 Task: Search one way flight ticket for 1 adult, 5 children, 2 infants in seat and 1 infant on lap in first from Scottsbluff: Western Nebraska Regional Airport (william B. Heilig Field) to Jacksonville: Albert J. Ellis Airport on 8-3-2023. Choice of flights is Frontier. Number of bags: 1 checked bag. Price is upto 72000. Outbound departure time preference is 0:00.
Action: Mouse moved to (252, 337)
Screenshot: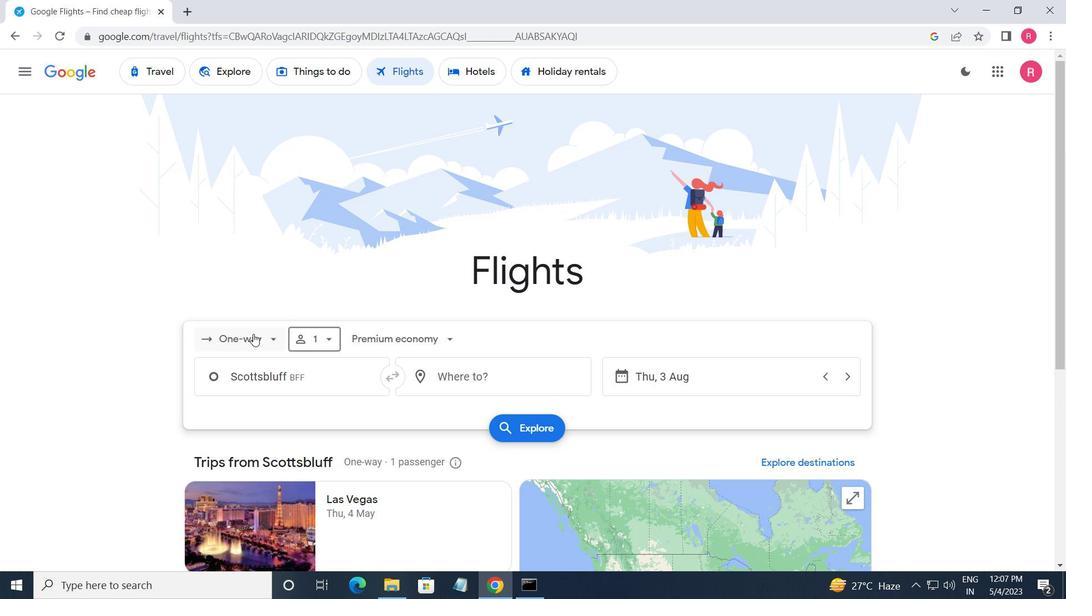 
Action: Mouse pressed left at (252, 337)
Screenshot: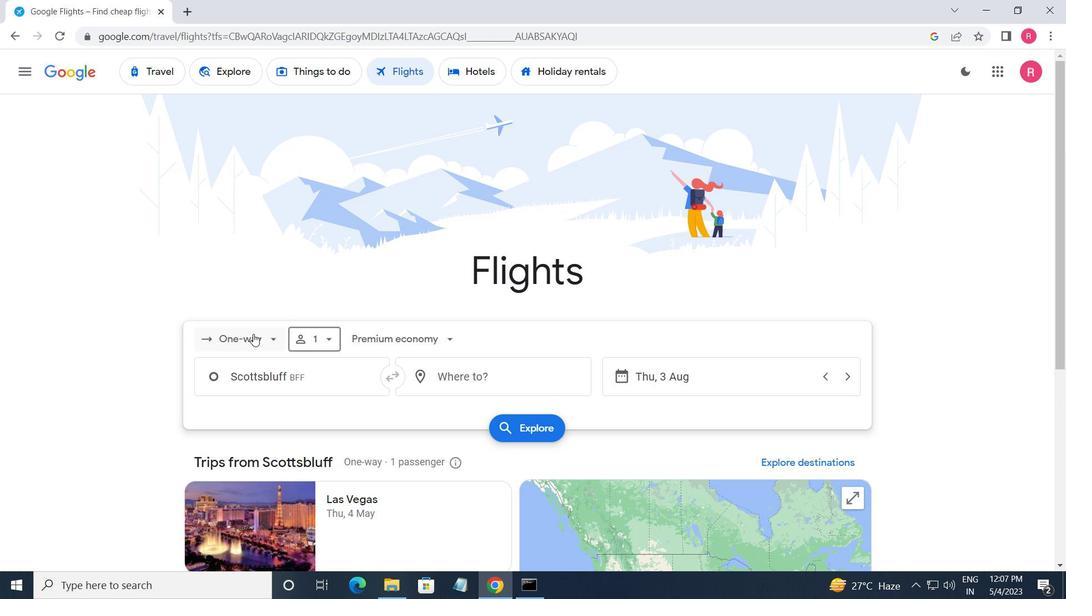 
Action: Mouse moved to (269, 397)
Screenshot: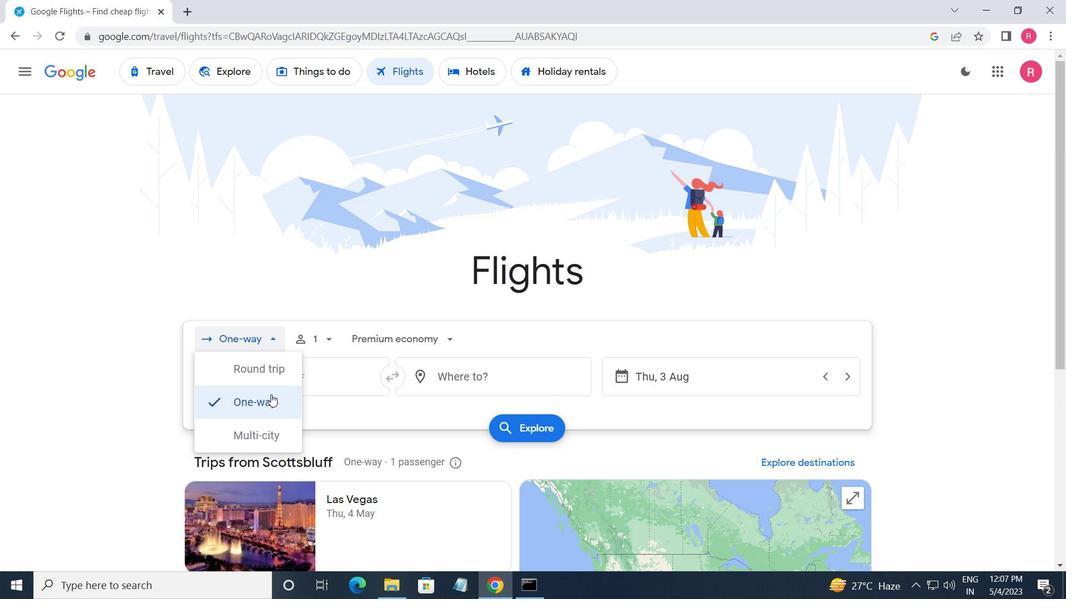 
Action: Mouse pressed left at (269, 397)
Screenshot: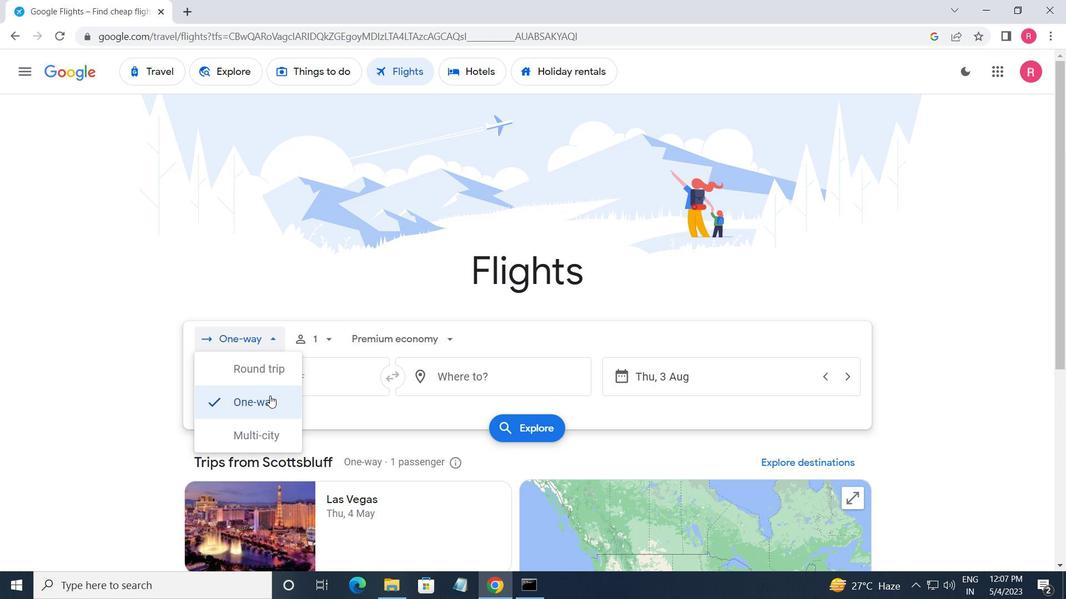 
Action: Mouse moved to (319, 340)
Screenshot: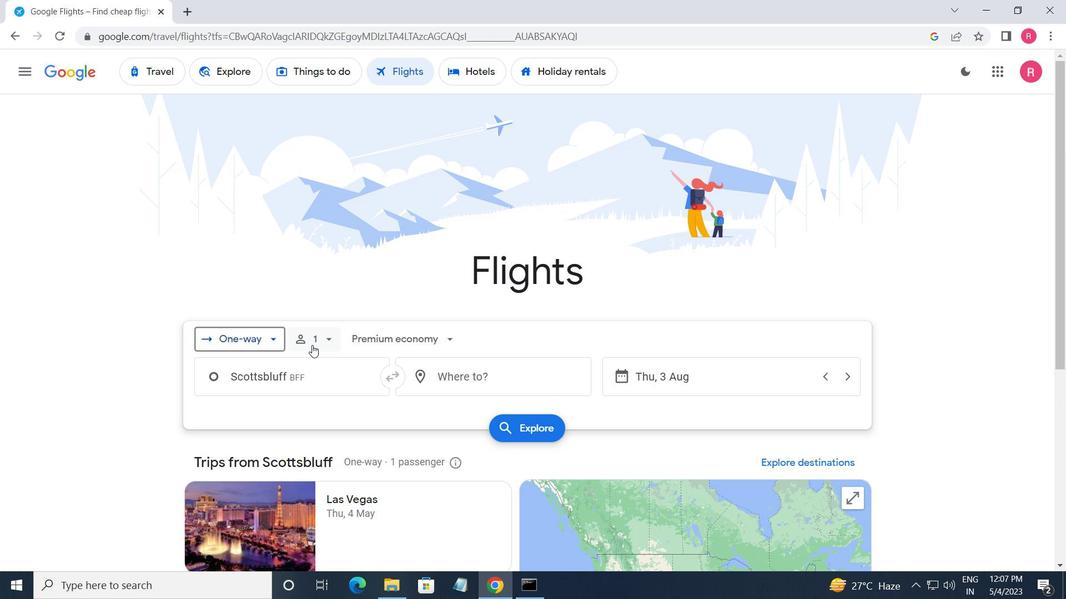 
Action: Mouse pressed left at (319, 340)
Screenshot: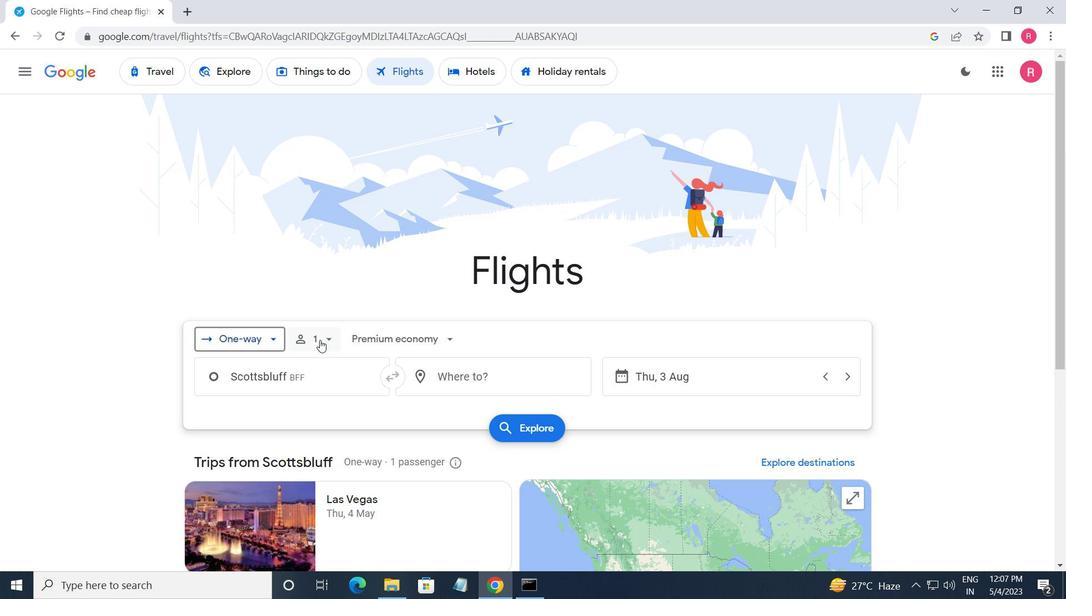 
Action: Mouse moved to (439, 407)
Screenshot: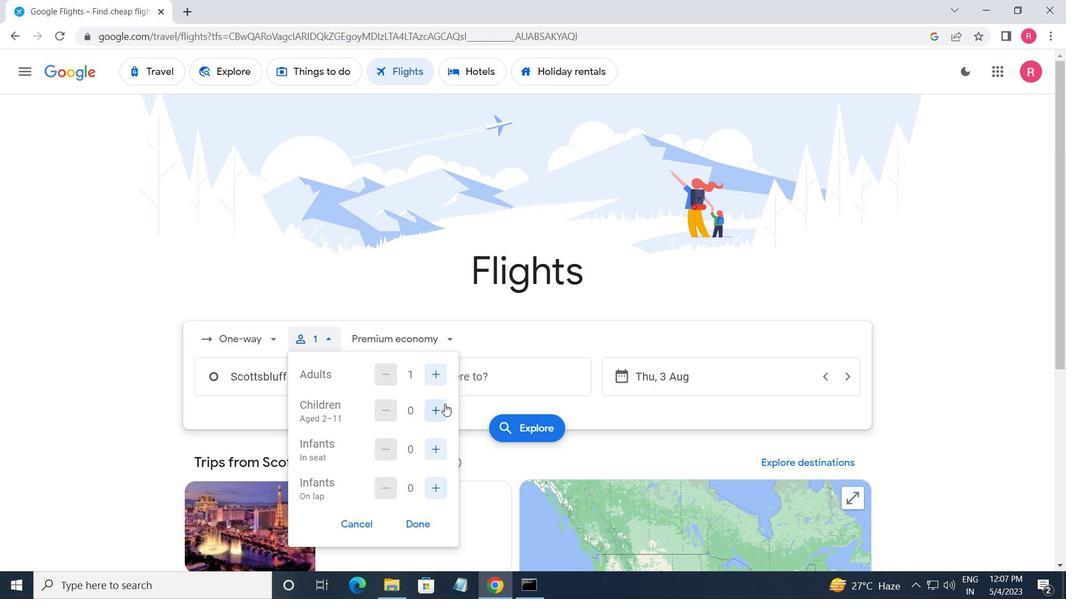 
Action: Mouse pressed left at (439, 407)
Screenshot: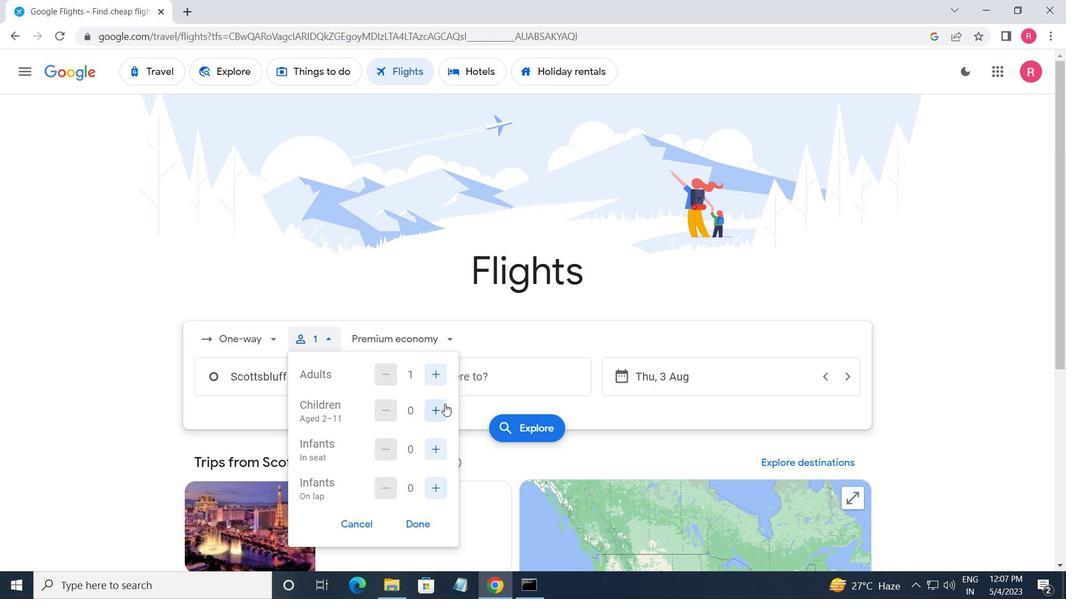 
Action: Mouse pressed left at (439, 407)
Screenshot: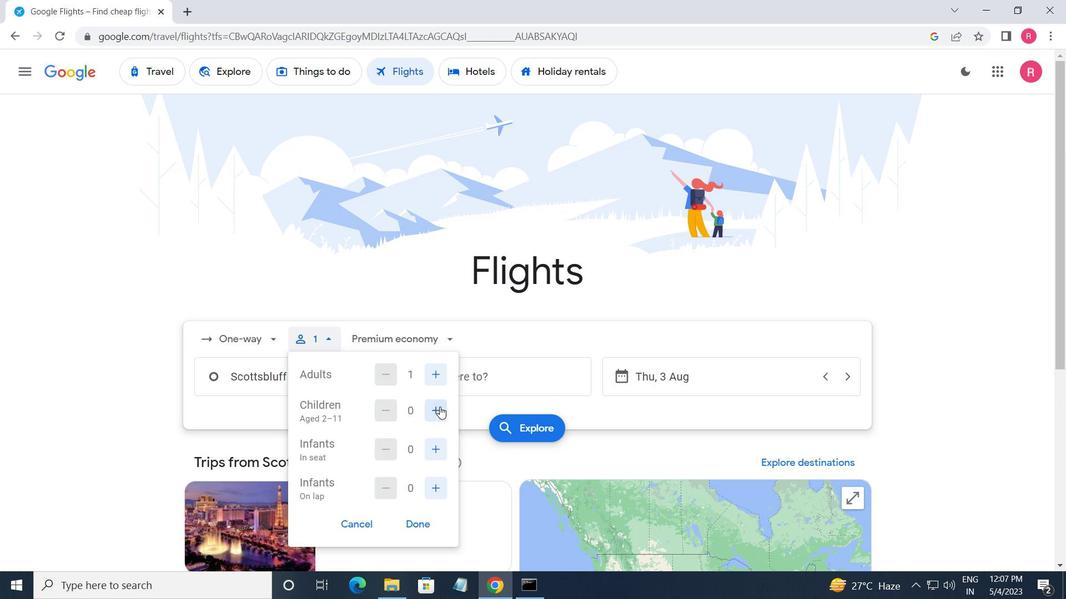 
Action: Mouse moved to (439, 408)
Screenshot: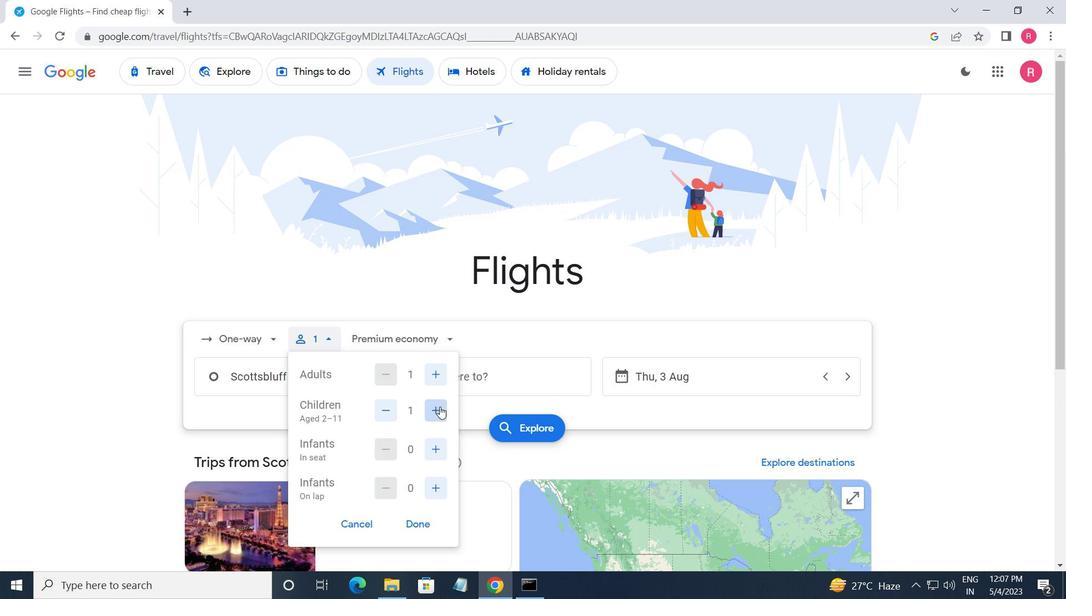 
Action: Mouse pressed left at (439, 408)
Screenshot: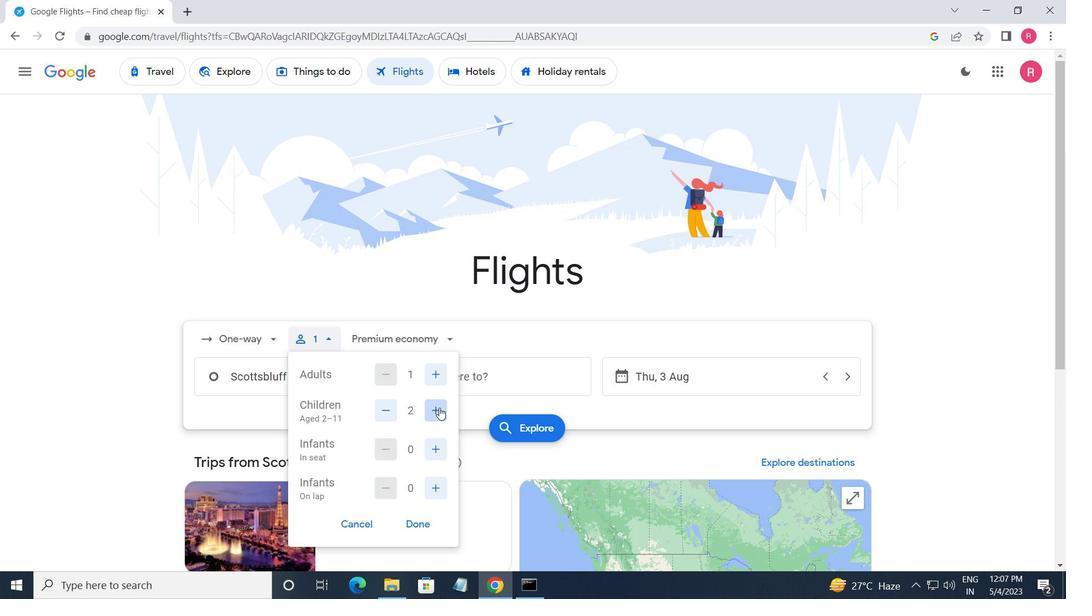 
Action: Mouse pressed left at (439, 408)
Screenshot: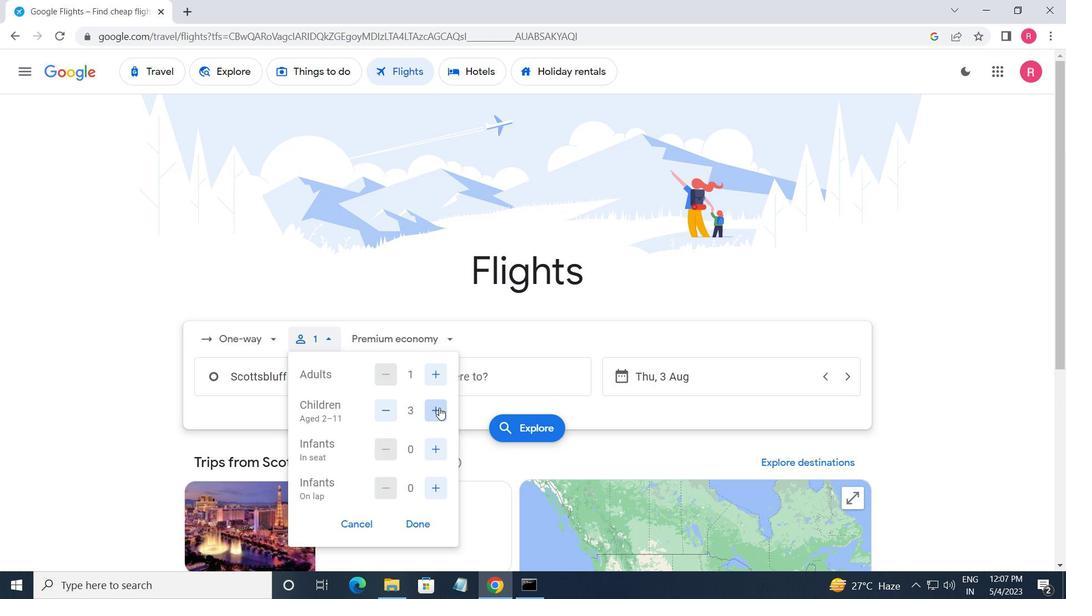 
Action: Mouse pressed left at (439, 408)
Screenshot: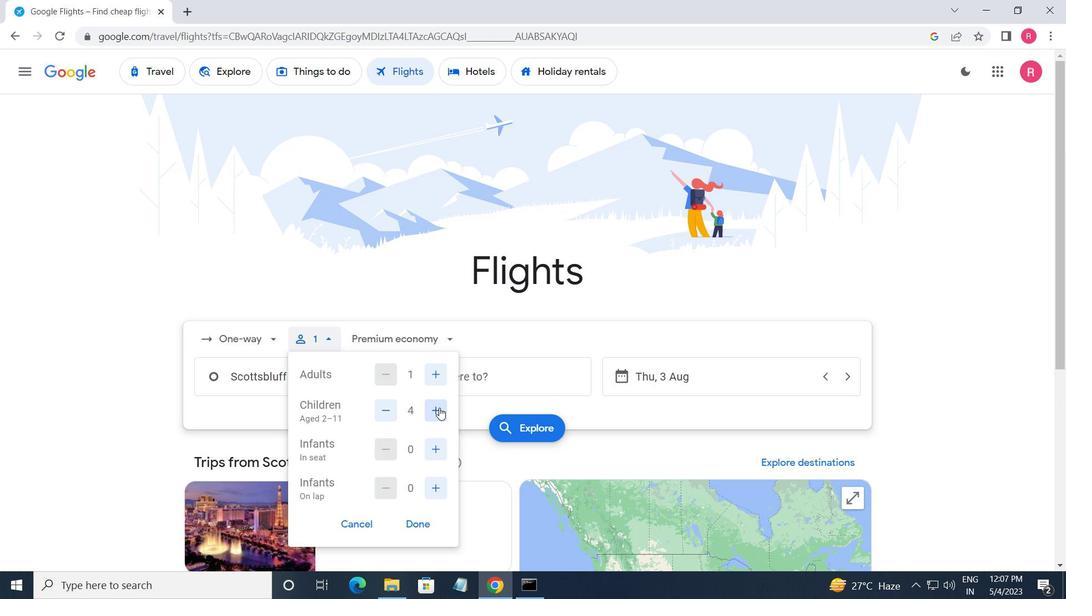 
Action: Mouse moved to (438, 444)
Screenshot: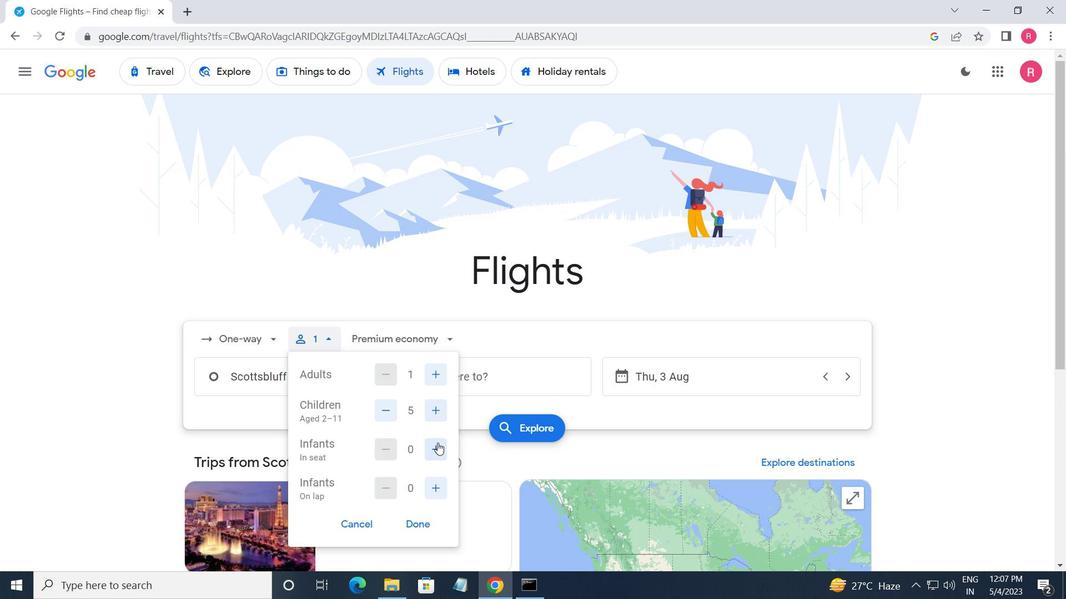 
Action: Mouse pressed left at (438, 444)
Screenshot: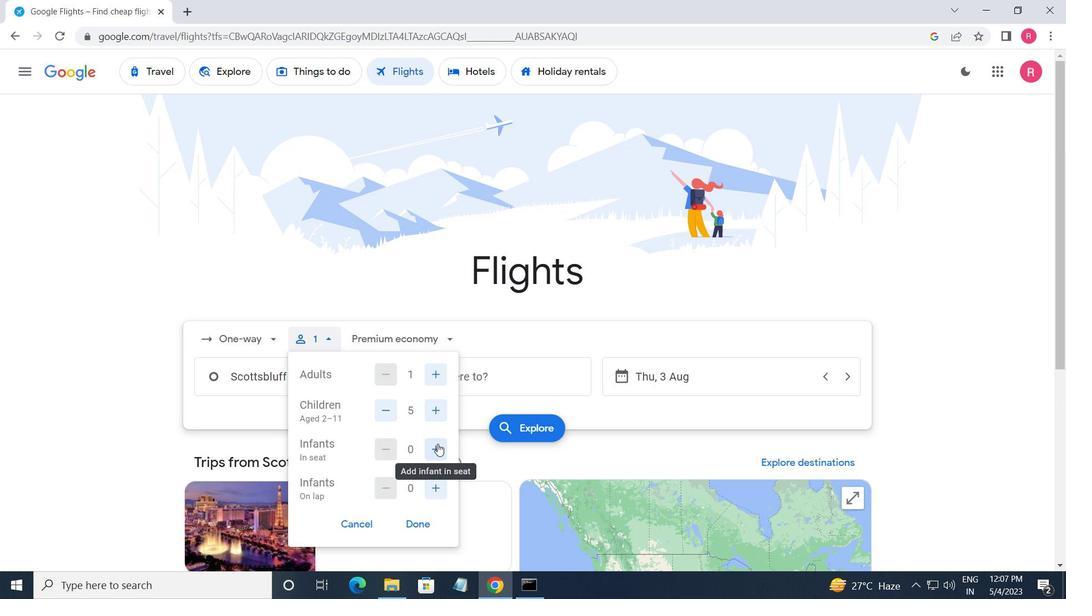 
Action: Mouse pressed left at (438, 444)
Screenshot: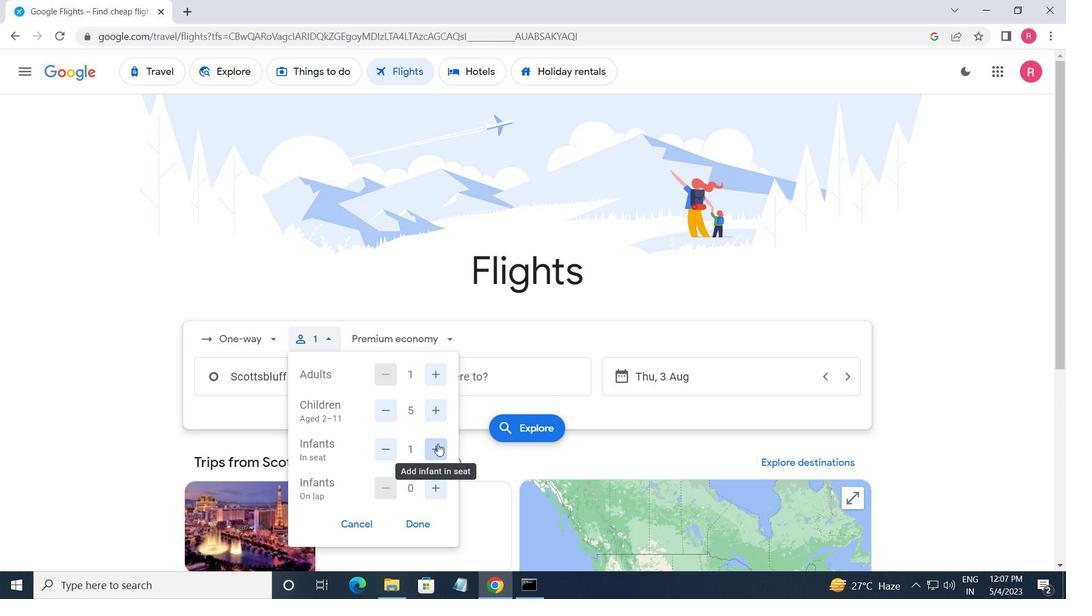 
Action: Mouse moved to (431, 484)
Screenshot: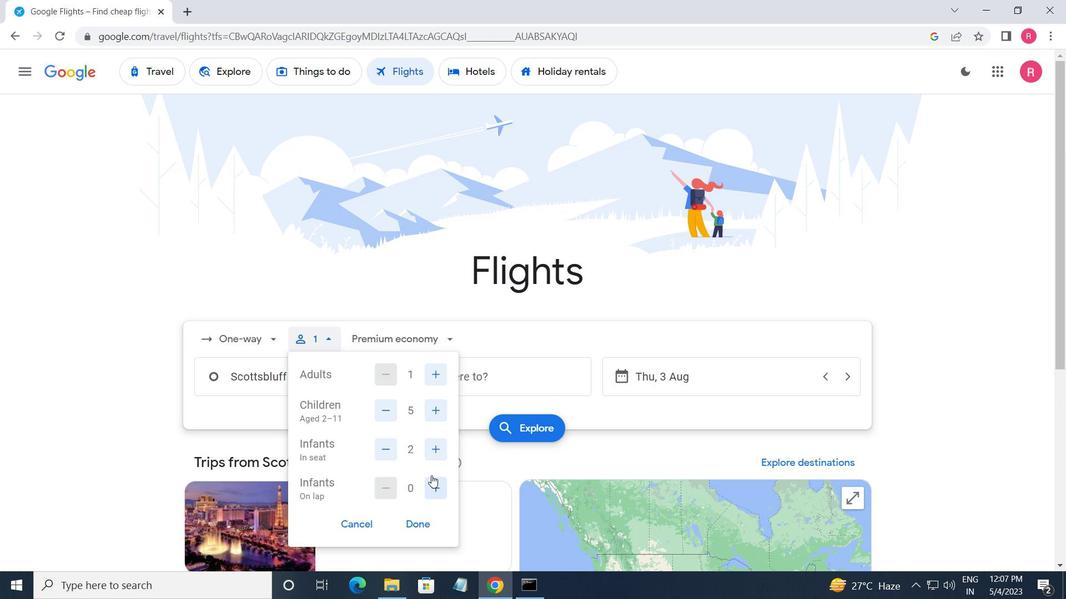 
Action: Mouse pressed left at (431, 484)
Screenshot: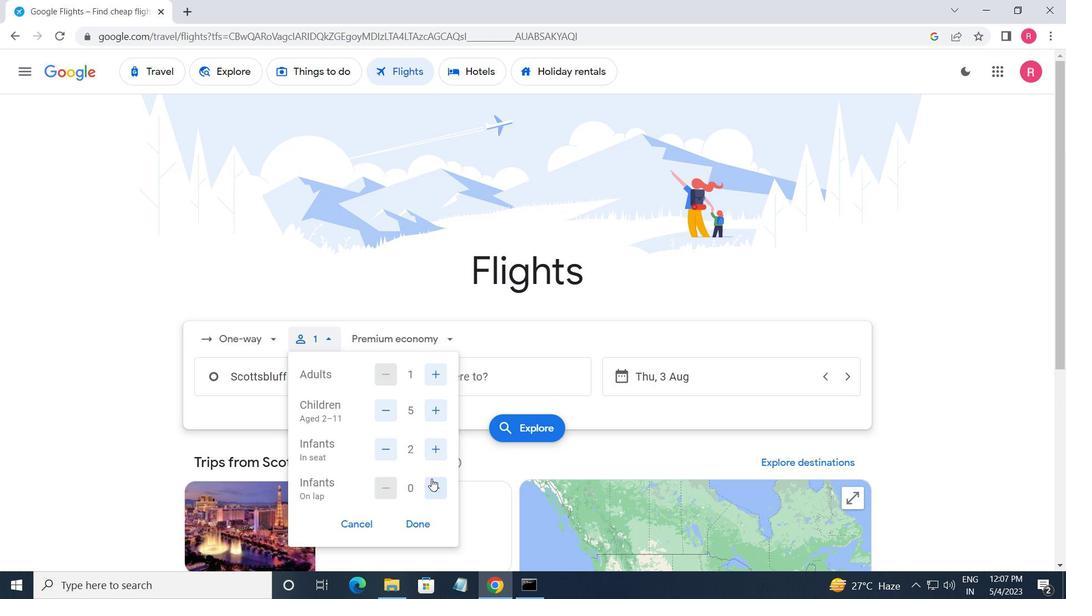 
Action: Mouse moved to (389, 498)
Screenshot: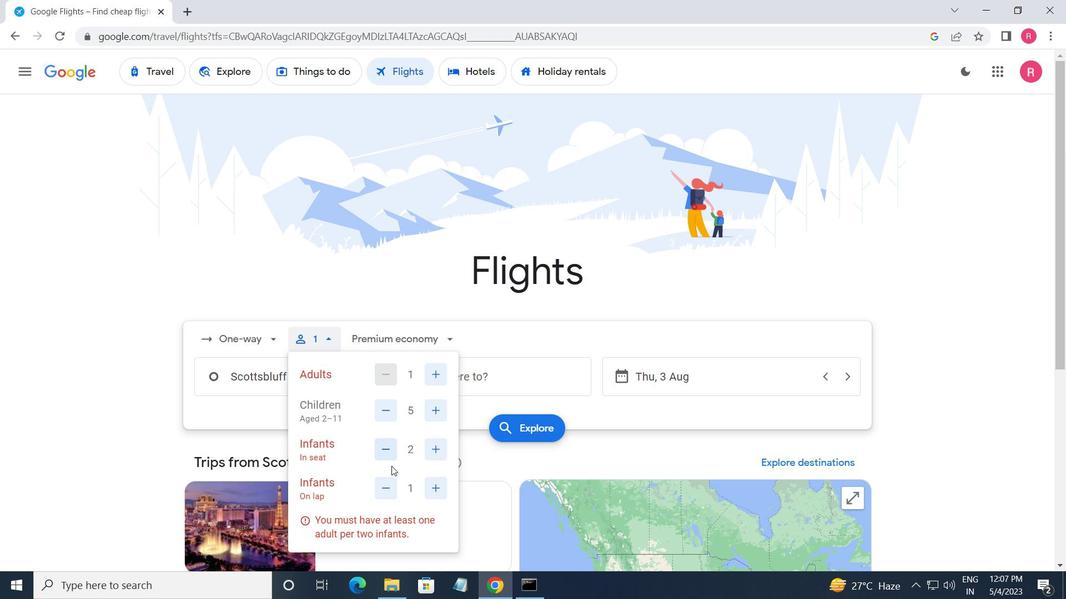
Action: Mouse pressed left at (389, 498)
Screenshot: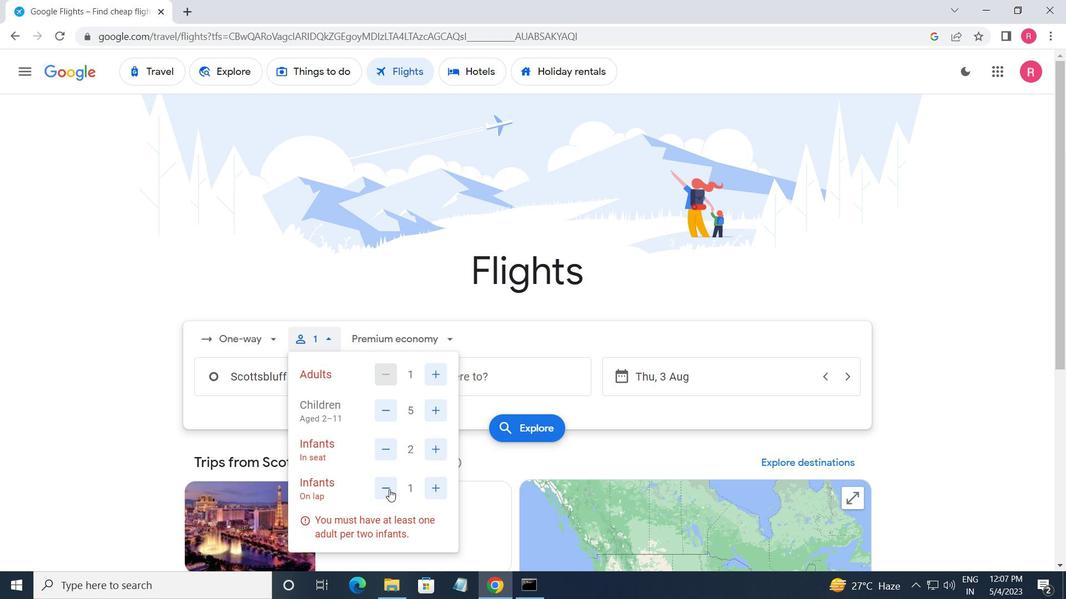 
Action: Mouse moved to (393, 344)
Screenshot: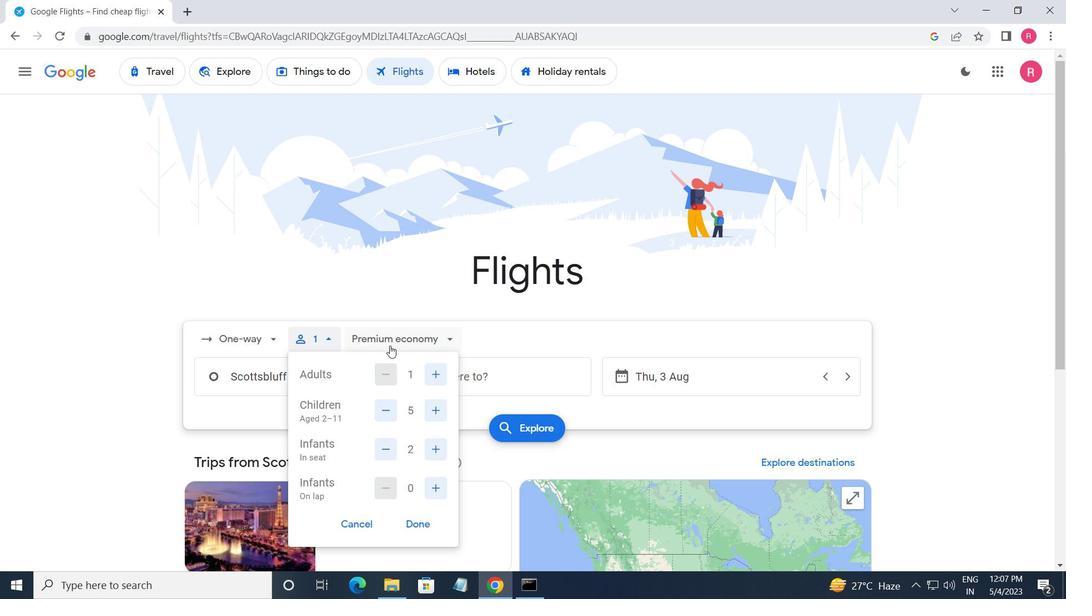 
Action: Mouse pressed left at (393, 344)
Screenshot: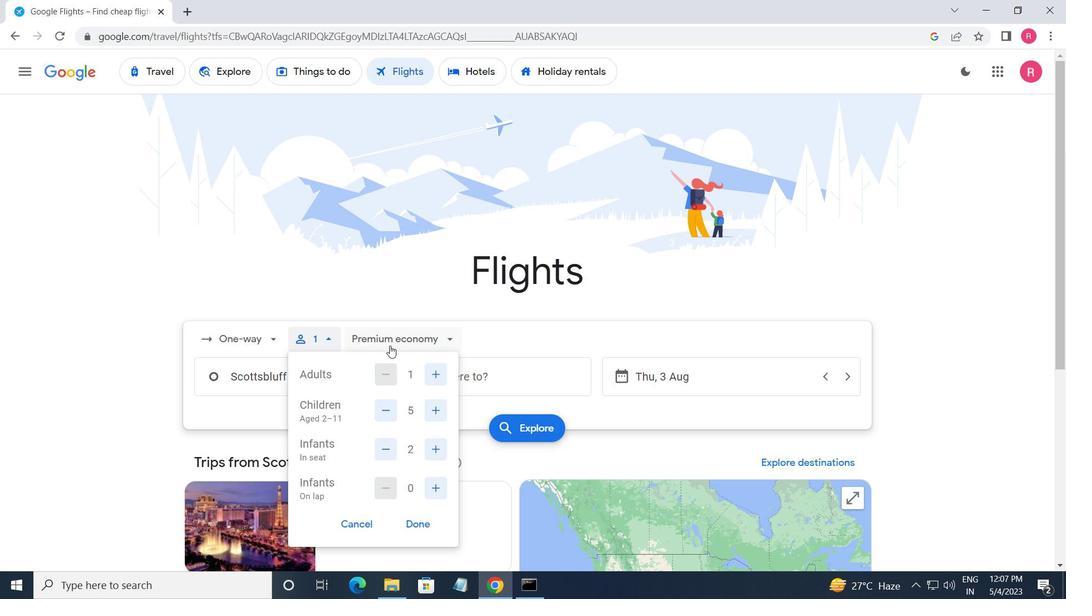 
Action: Mouse moved to (417, 470)
Screenshot: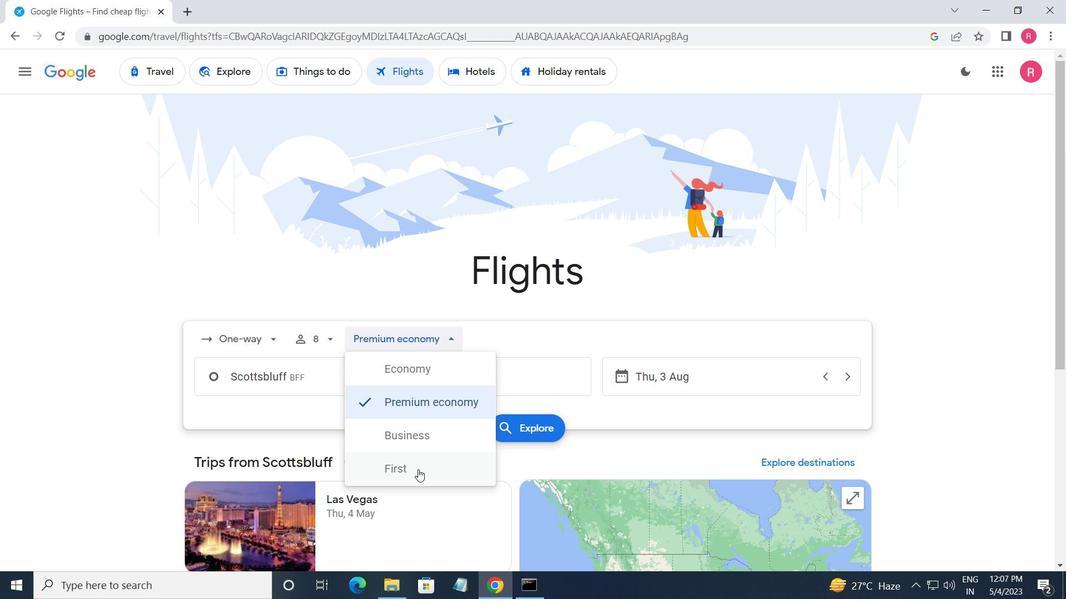 
Action: Mouse pressed left at (417, 470)
Screenshot: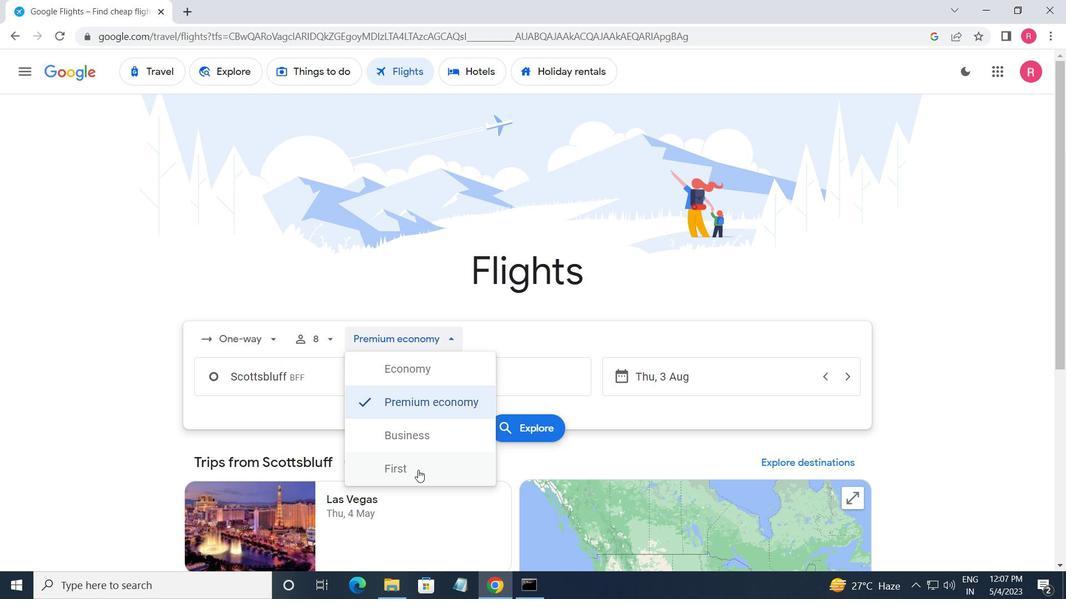 
Action: Mouse moved to (319, 390)
Screenshot: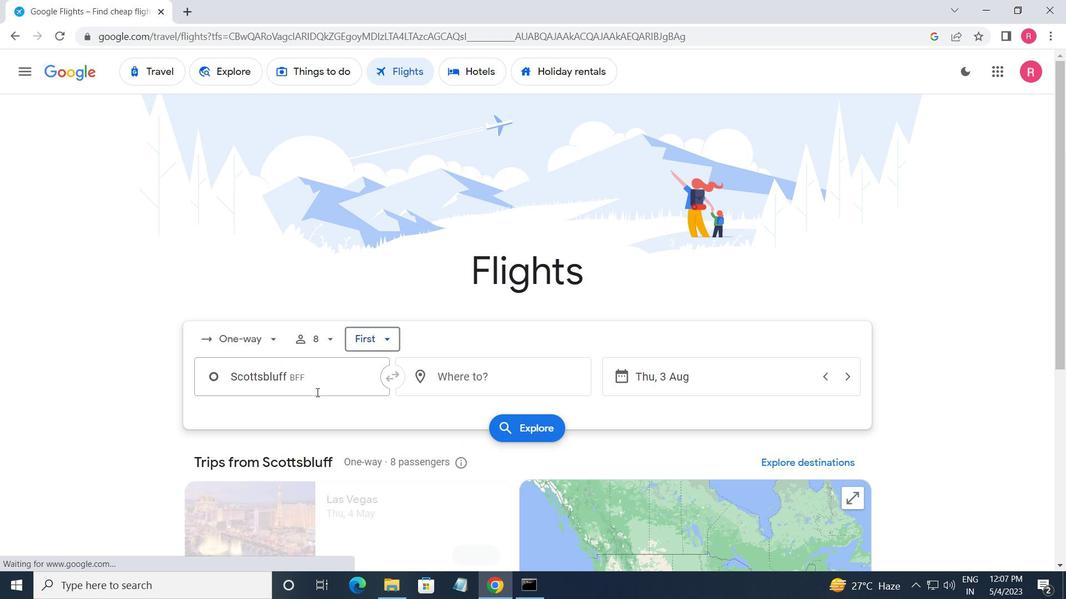 
Action: Mouse pressed left at (319, 390)
Screenshot: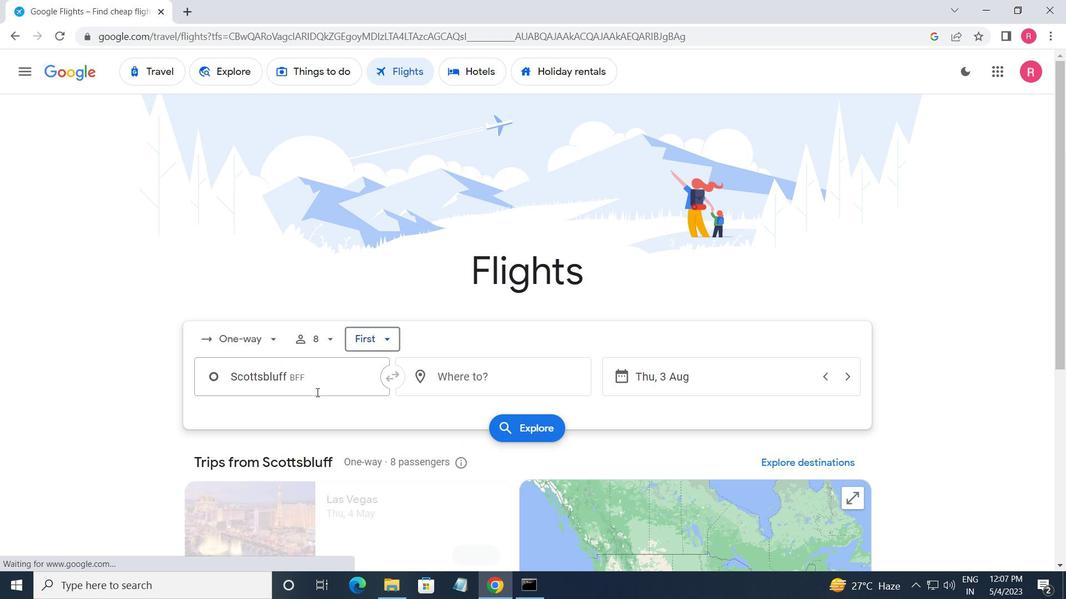 
Action: Mouse moved to (304, 444)
Screenshot: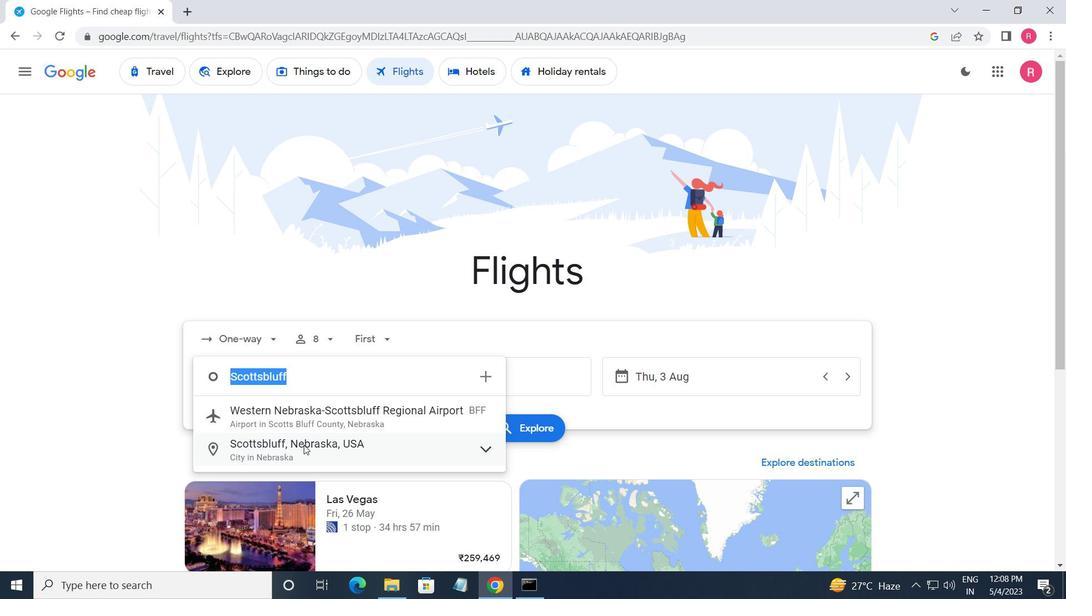 
Action: Mouse pressed left at (304, 444)
Screenshot: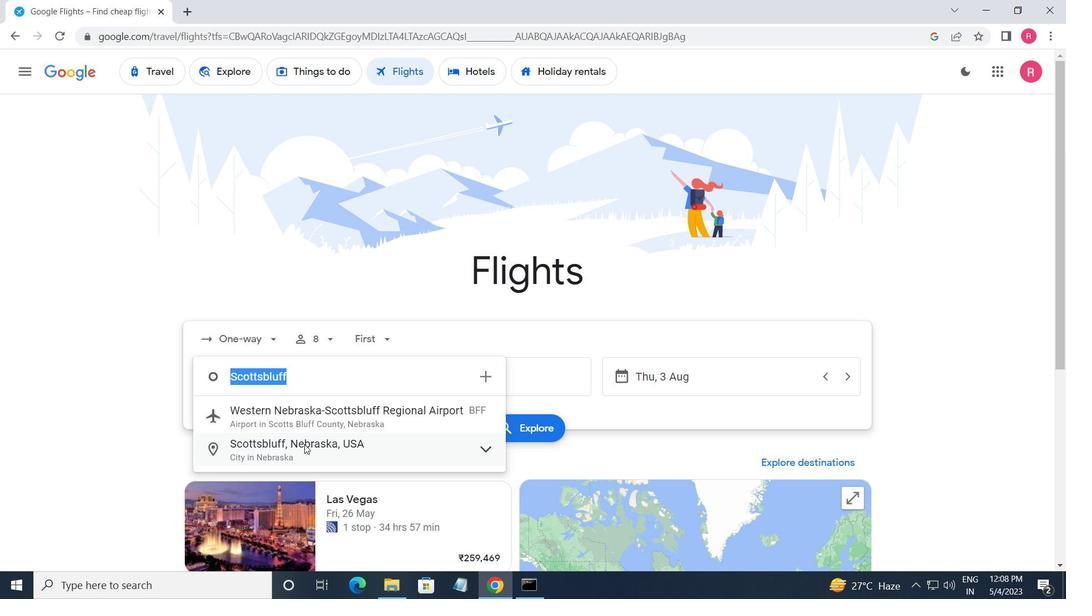 
Action: Mouse moved to (448, 386)
Screenshot: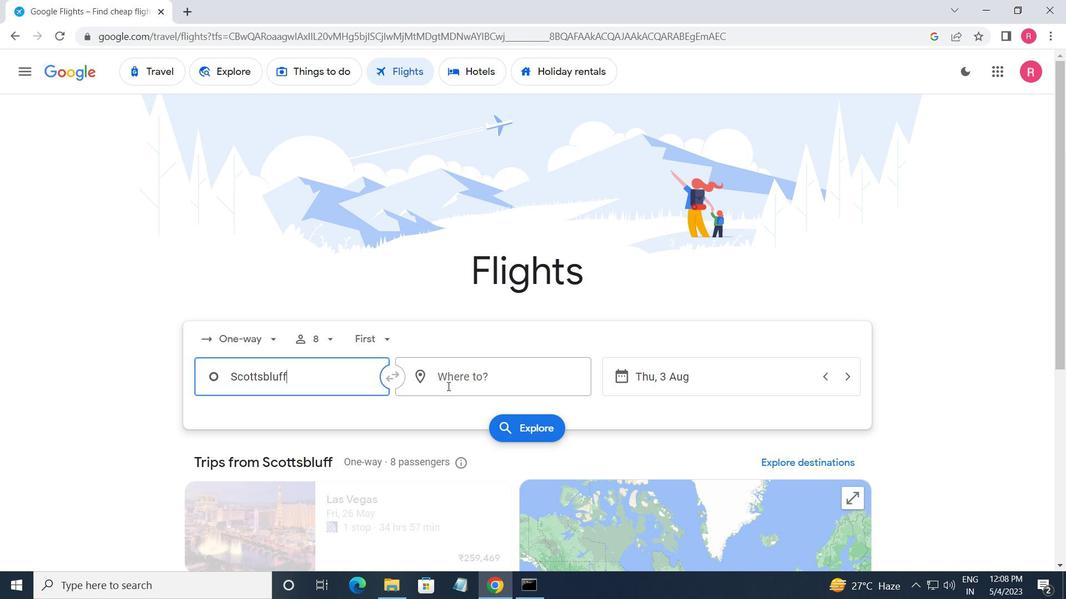 
Action: Mouse pressed left at (448, 386)
Screenshot: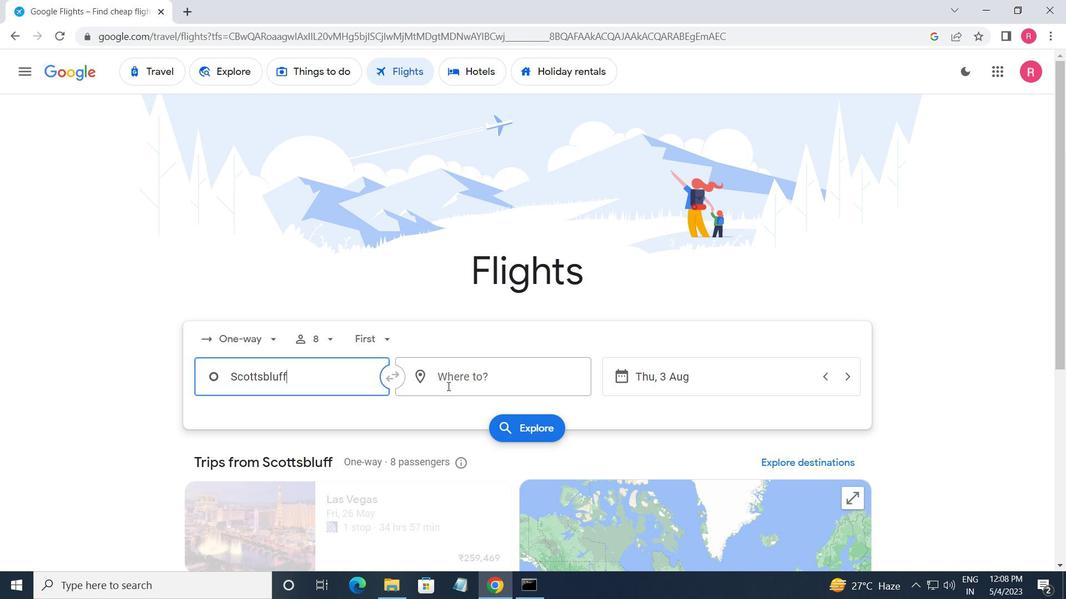 
Action: Mouse moved to (485, 519)
Screenshot: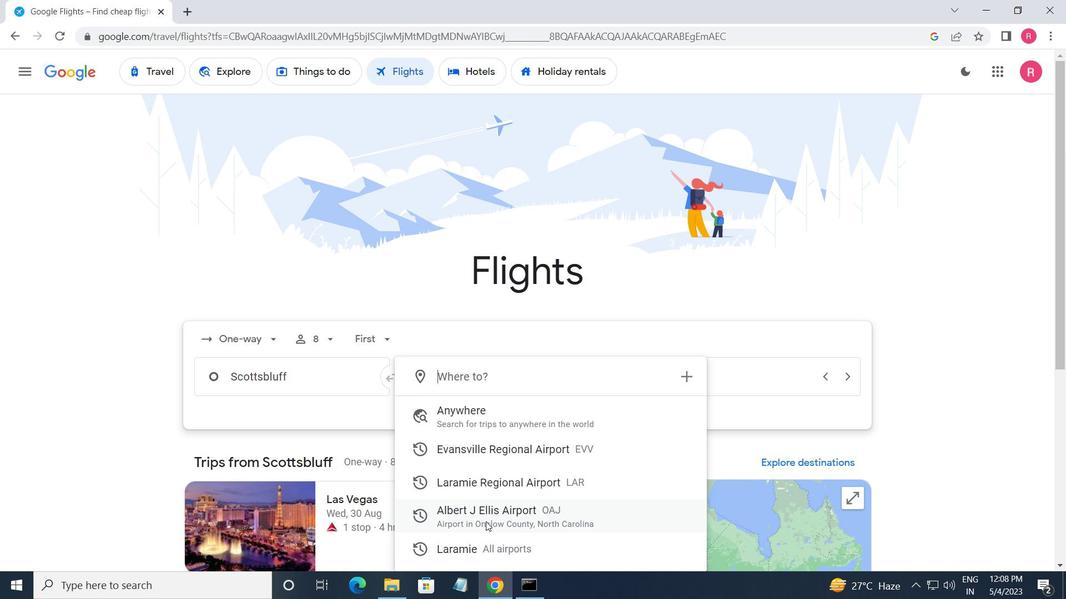 
Action: Mouse pressed left at (485, 519)
Screenshot: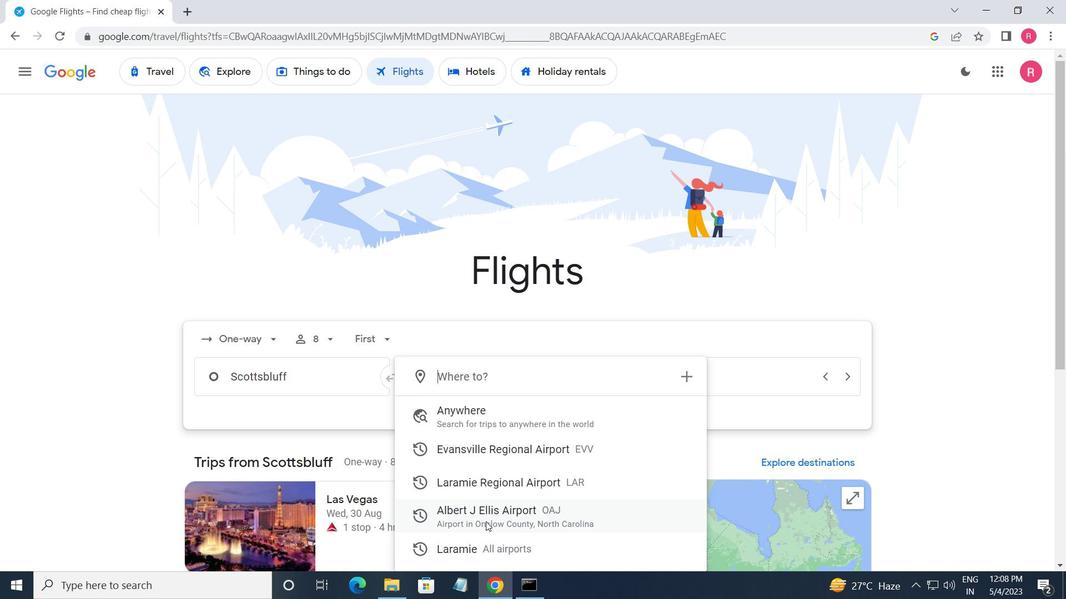 
Action: Mouse moved to (706, 383)
Screenshot: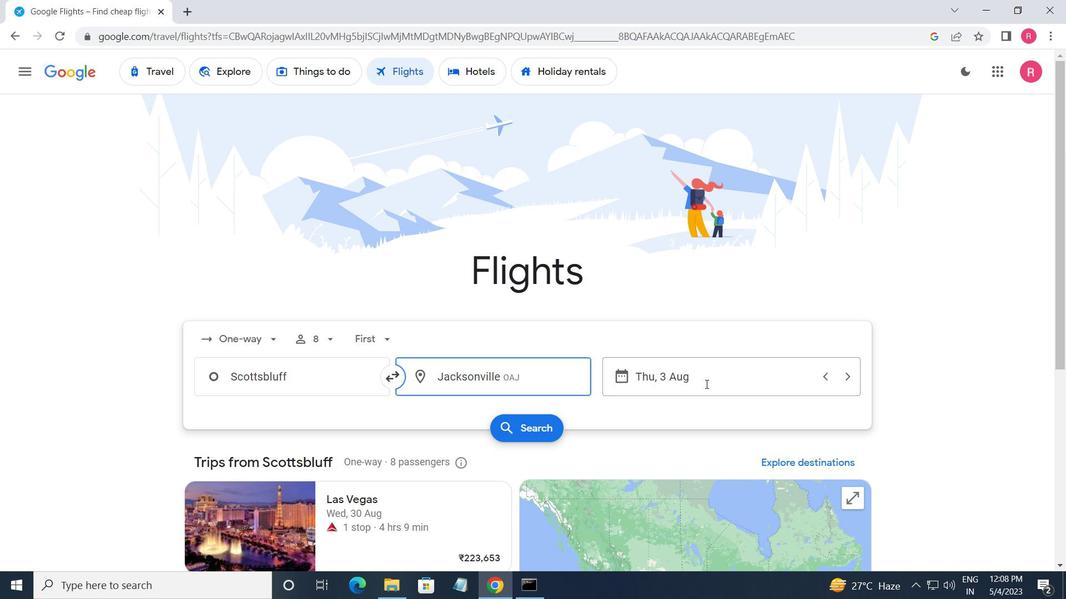 
Action: Mouse pressed left at (706, 383)
Screenshot: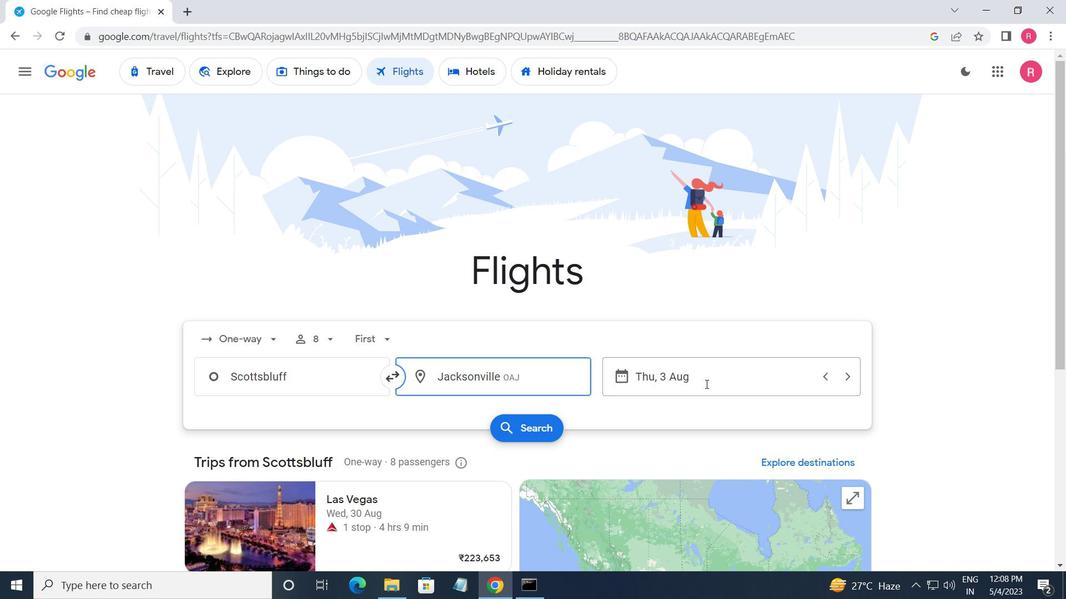
Action: Mouse moved to (496, 319)
Screenshot: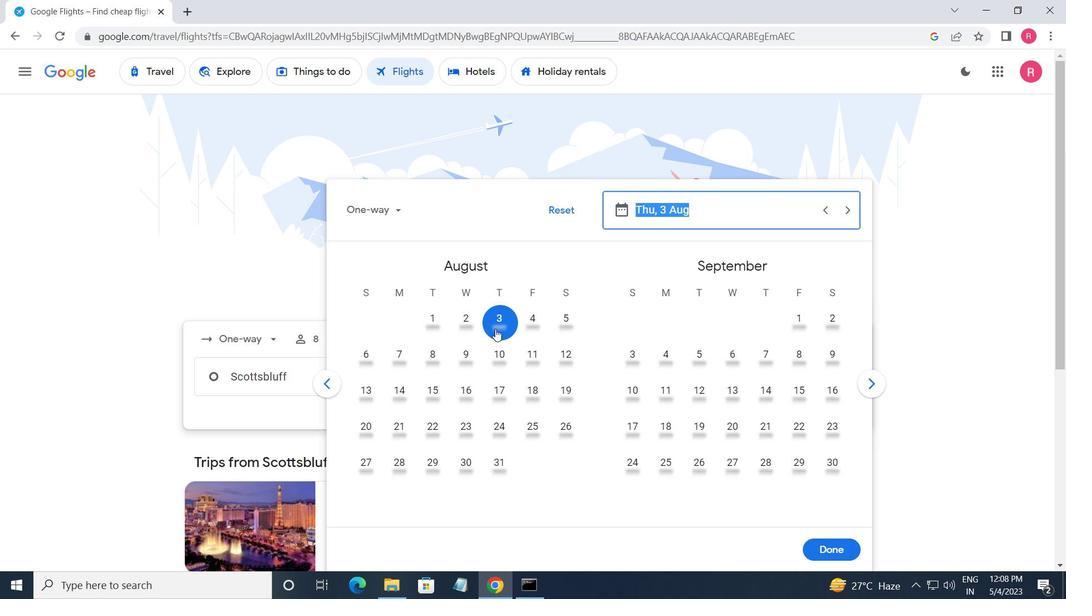 
Action: Mouse pressed left at (496, 319)
Screenshot: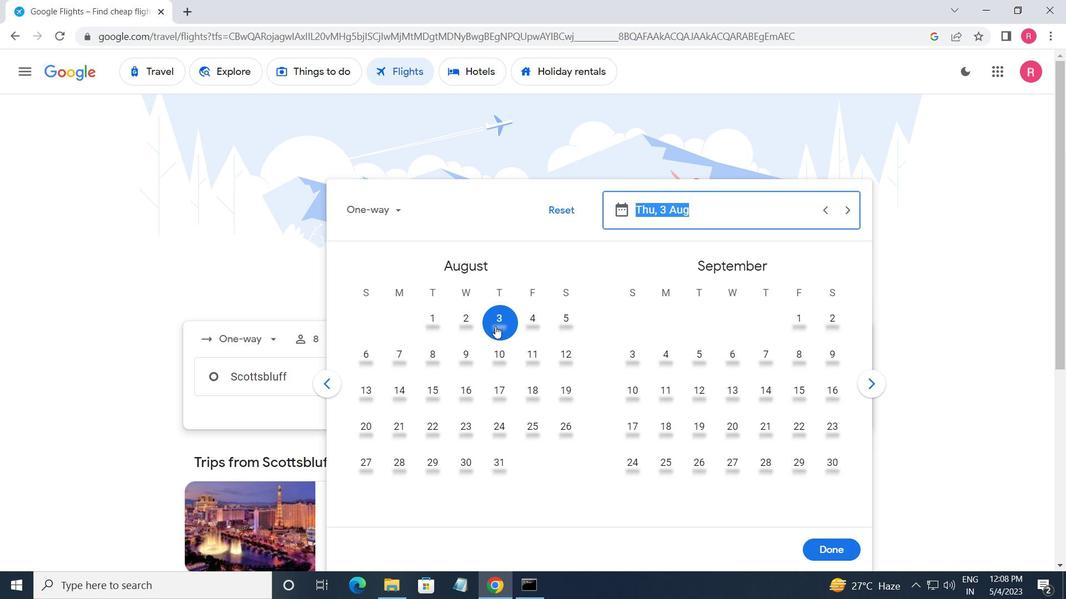 
Action: Mouse moved to (819, 552)
Screenshot: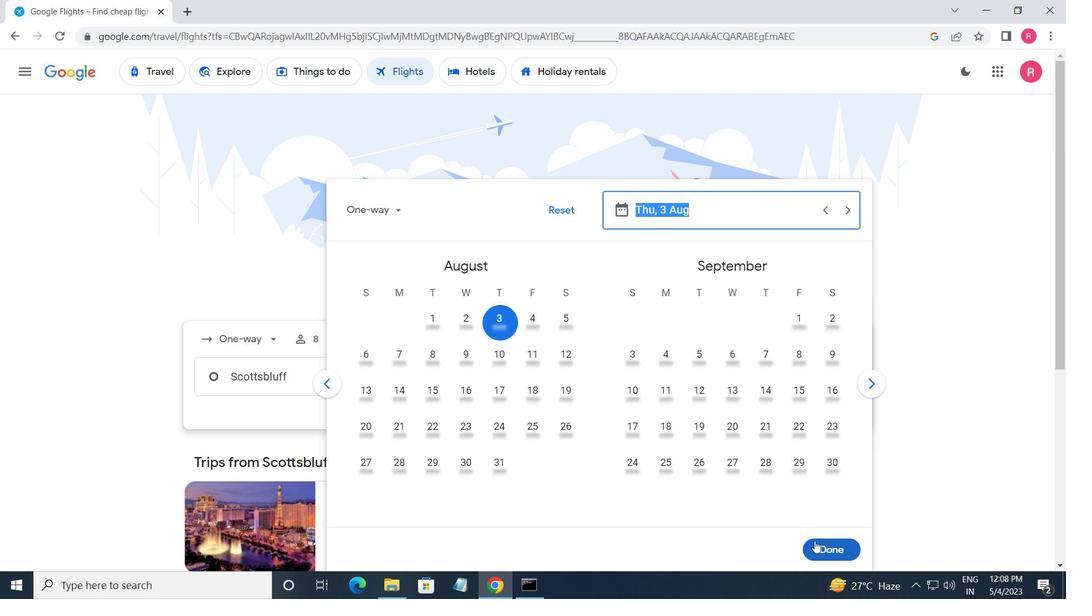 
Action: Mouse pressed left at (819, 552)
Screenshot: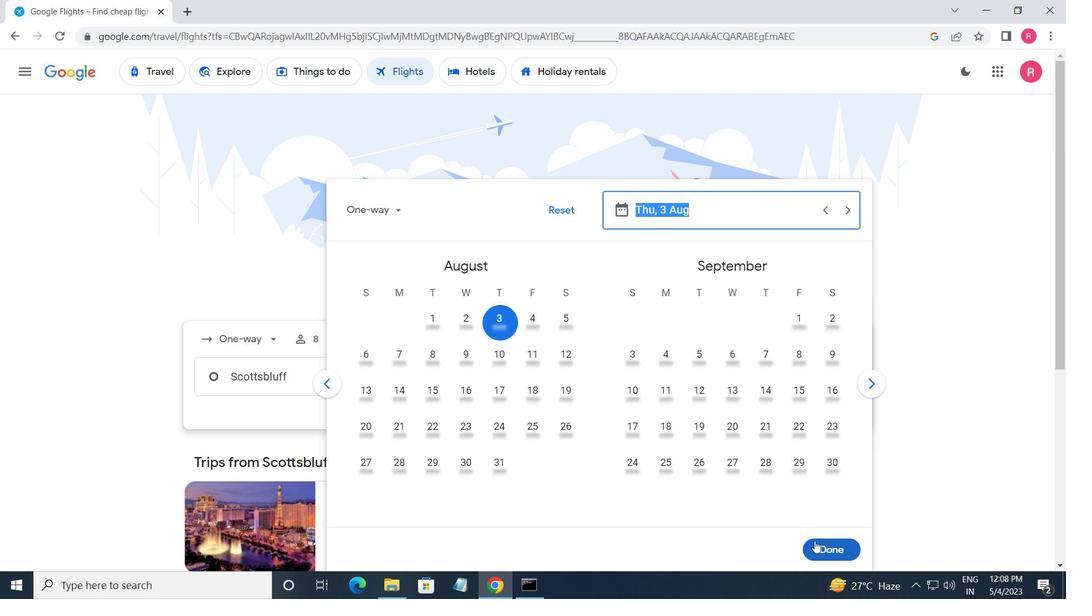 
Action: Mouse moved to (504, 428)
Screenshot: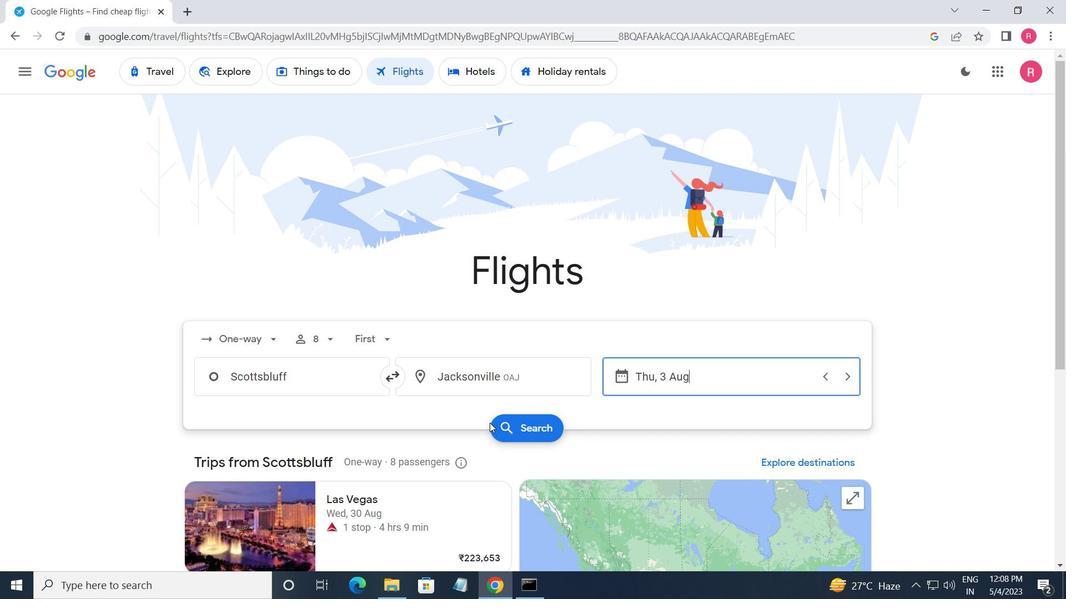 
Action: Mouse pressed left at (504, 428)
Screenshot: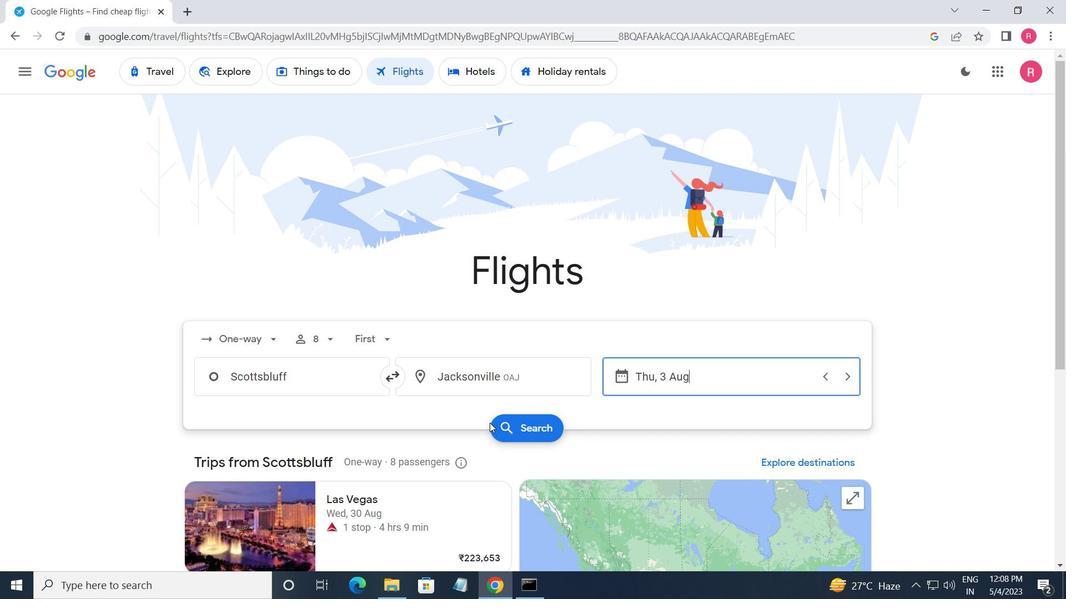 
Action: Mouse moved to (189, 198)
Screenshot: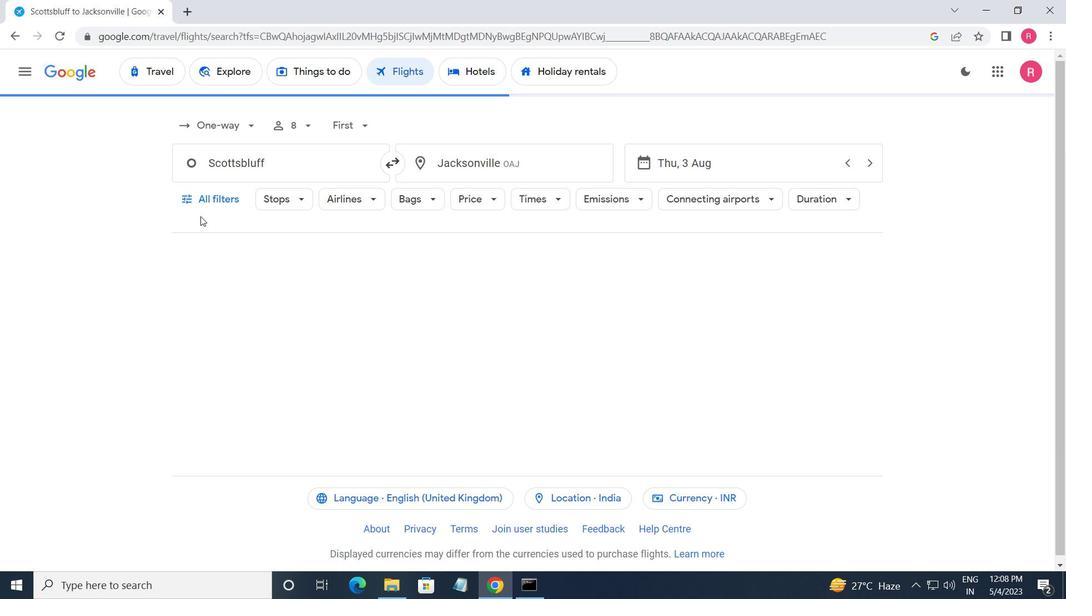 
Action: Mouse pressed left at (189, 198)
Screenshot: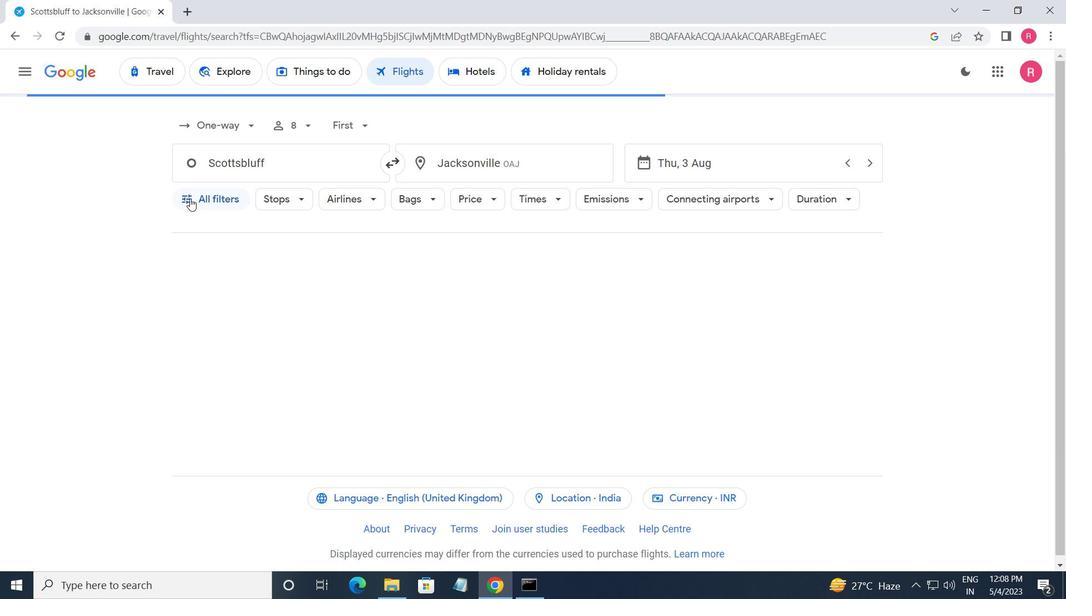 
Action: Mouse moved to (247, 342)
Screenshot: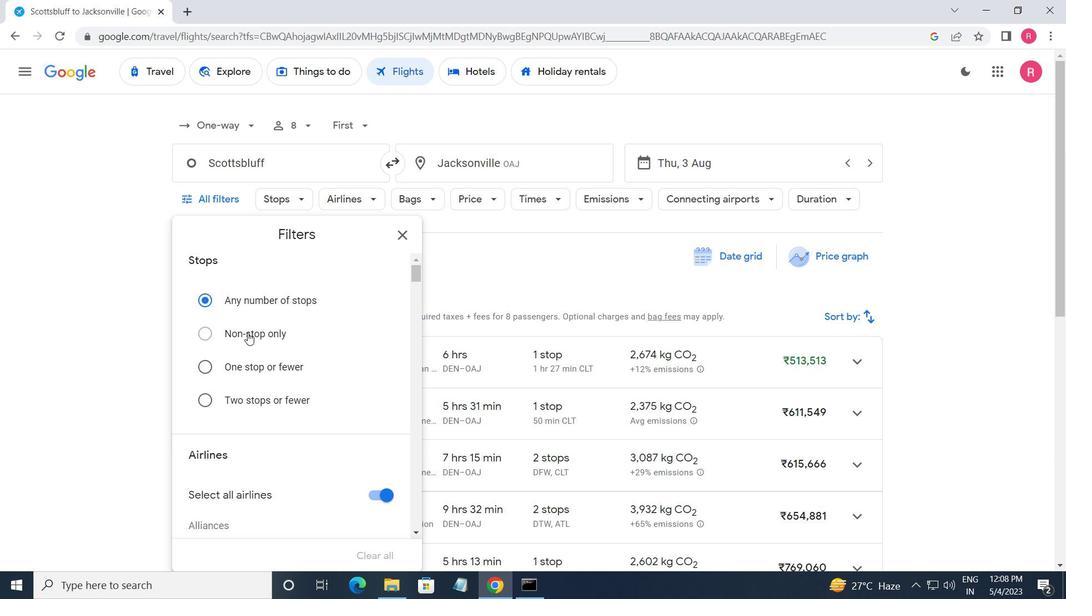 
Action: Mouse scrolled (247, 341) with delta (0, 0)
Screenshot: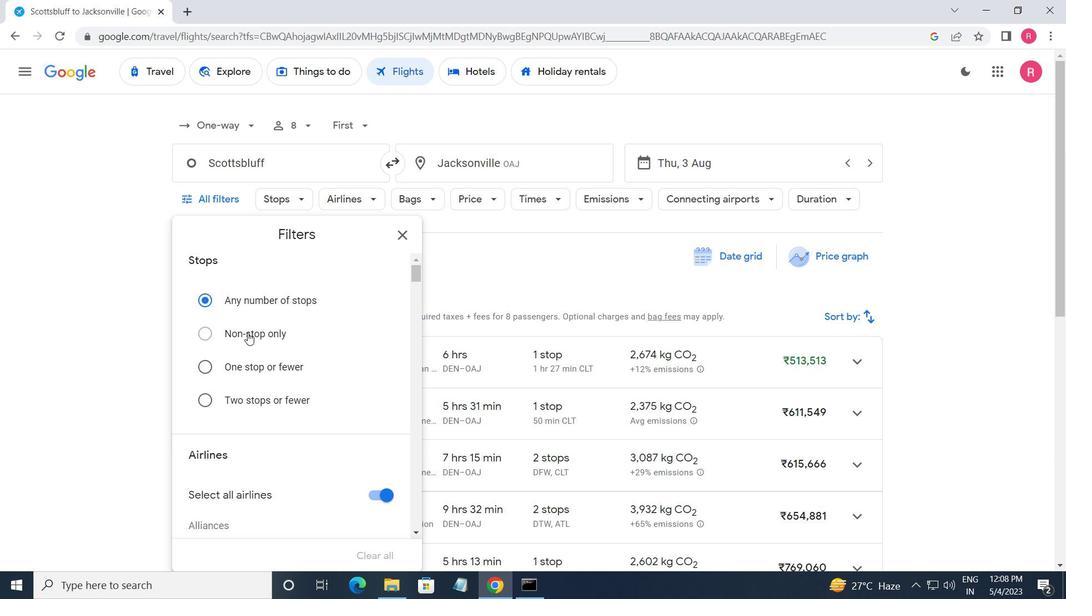 
Action: Mouse moved to (247, 349)
Screenshot: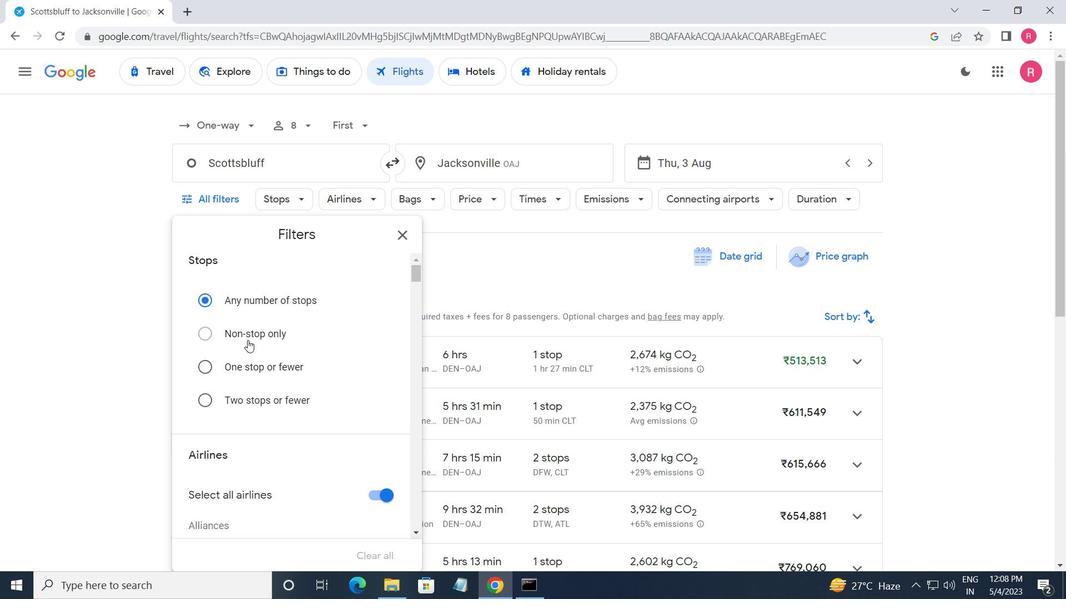 
Action: Mouse scrolled (247, 349) with delta (0, 0)
Screenshot: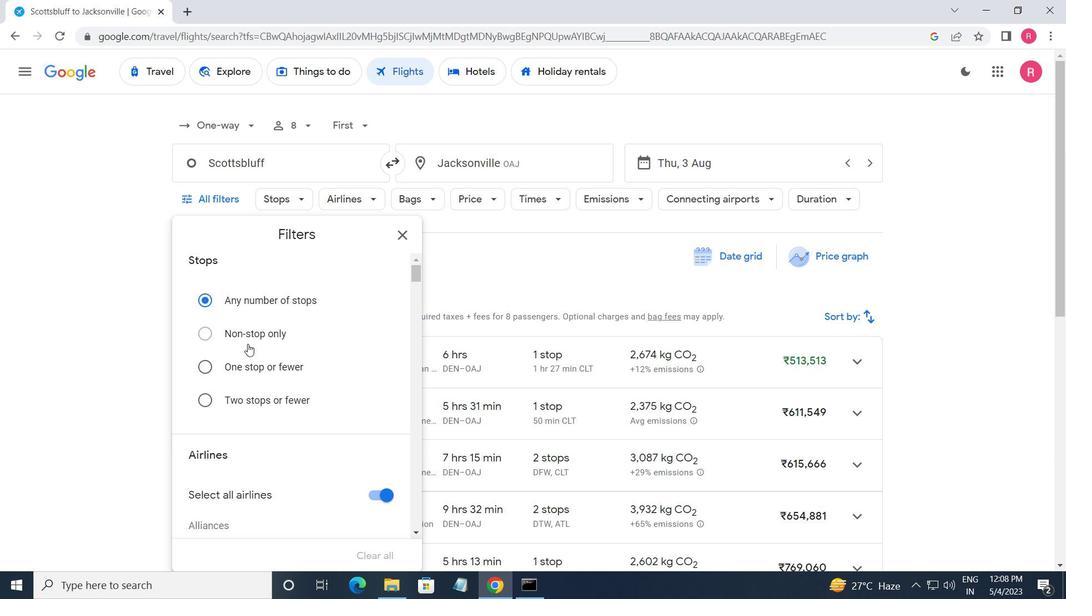 
Action: Mouse moved to (249, 353)
Screenshot: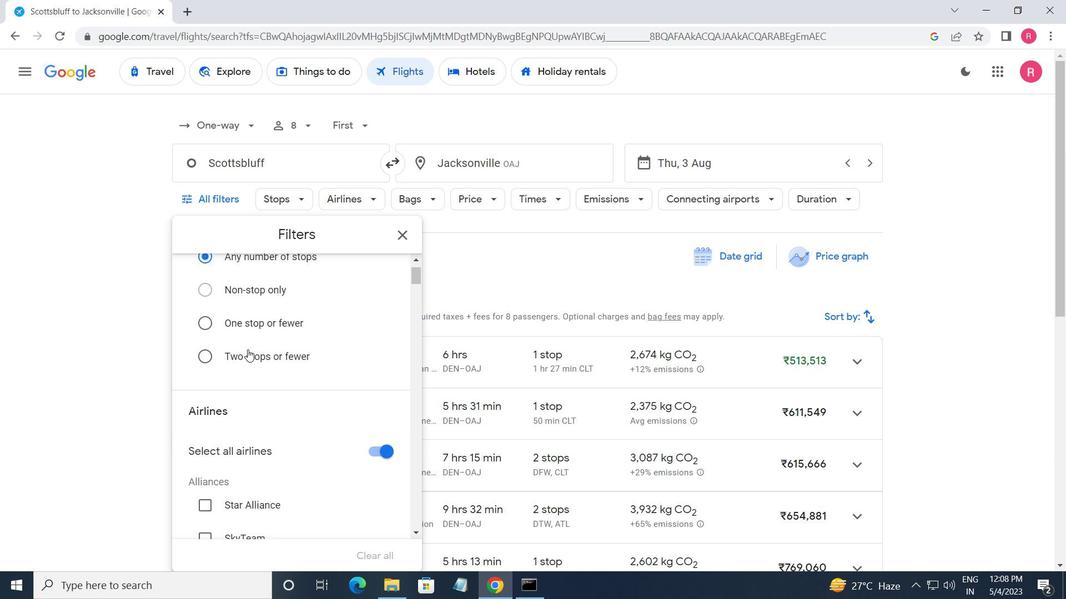 
Action: Mouse scrolled (249, 352) with delta (0, 0)
Screenshot: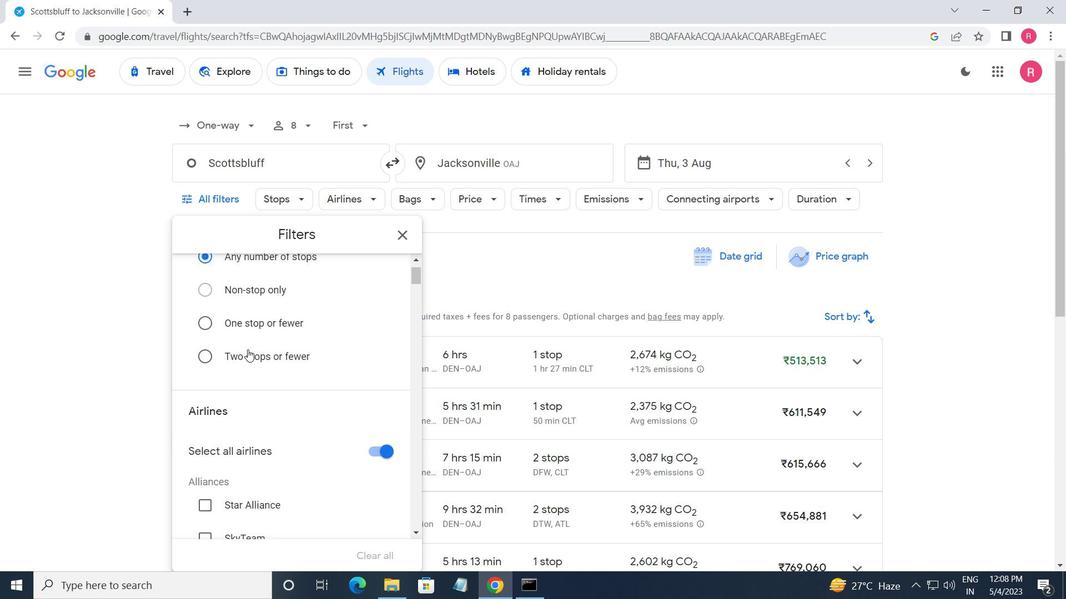 
Action: Mouse moved to (249, 353)
Screenshot: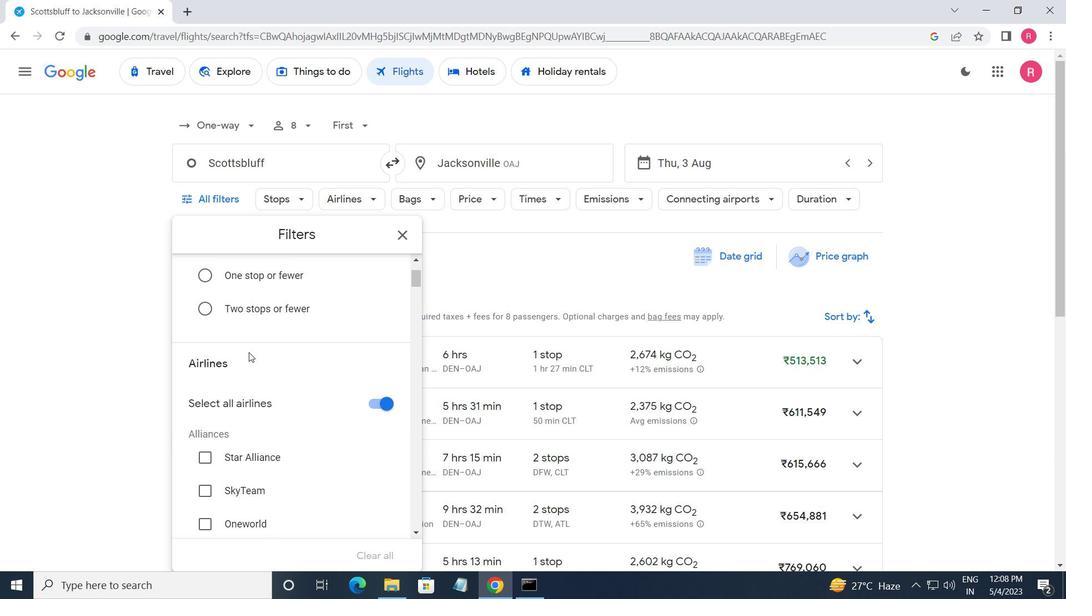 
Action: Mouse scrolled (249, 353) with delta (0, 0)
Screenshot: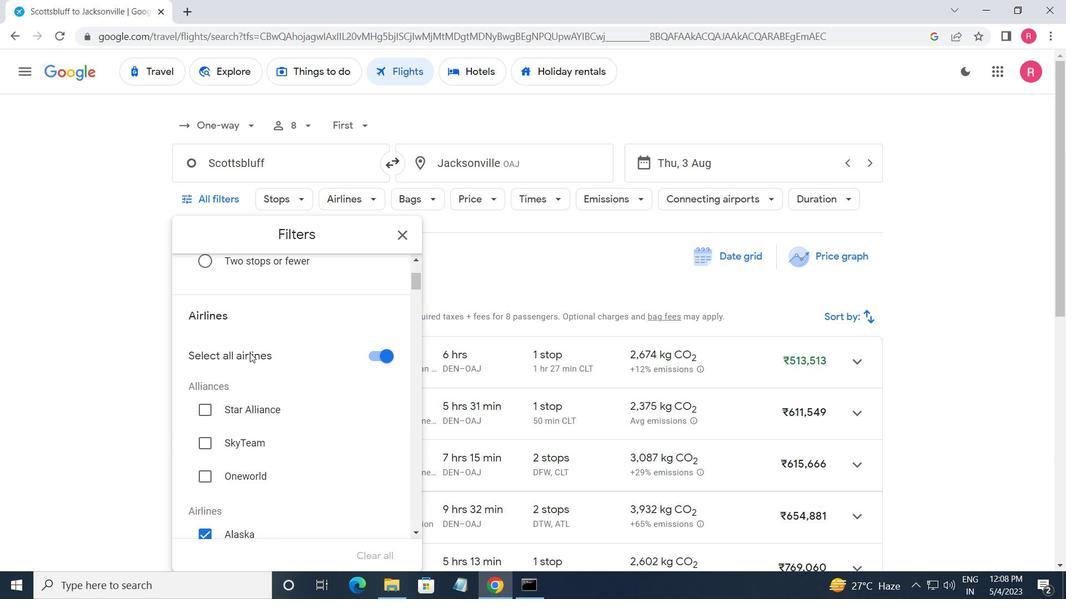 
Action: Mouse moved to (250, 356)
Screenshot: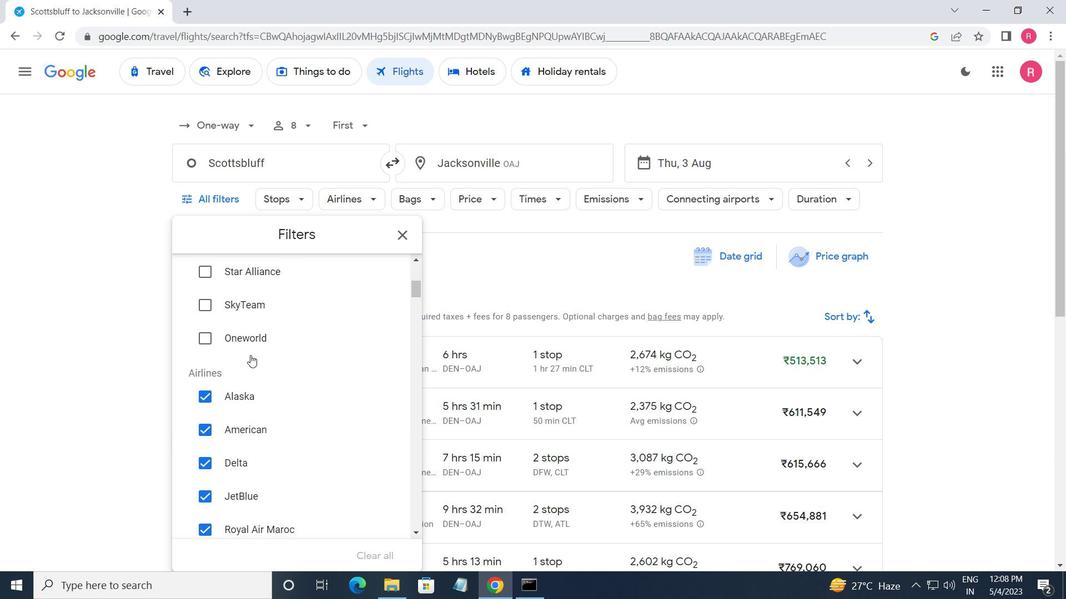
Action: Mouse scrolled (250, 355) with delta (0, 0)
Screenshot: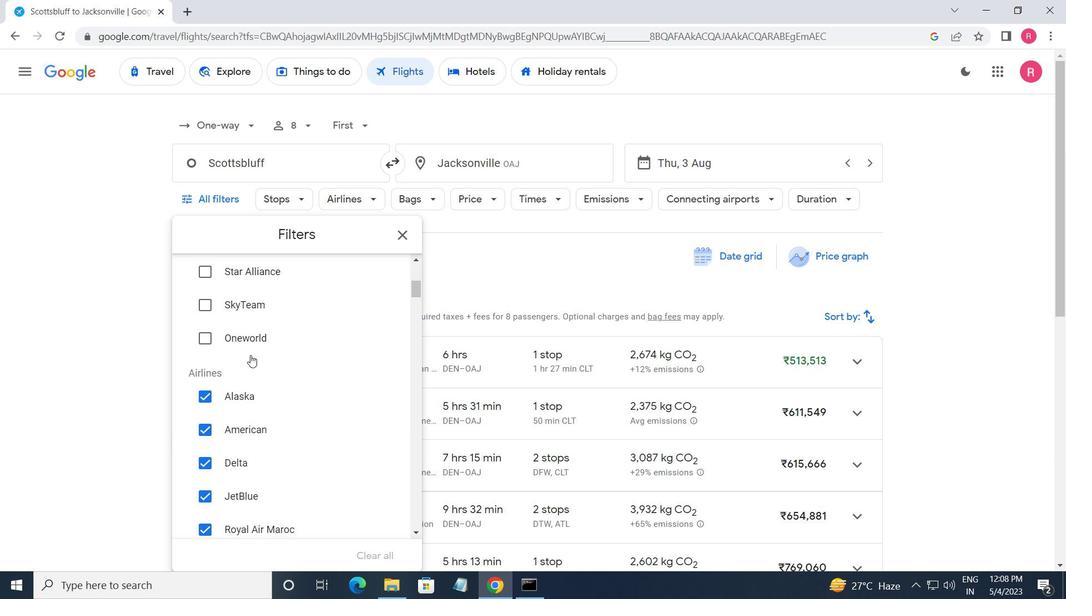 
Action: Mouse moved to (250, 357)
Screenshot: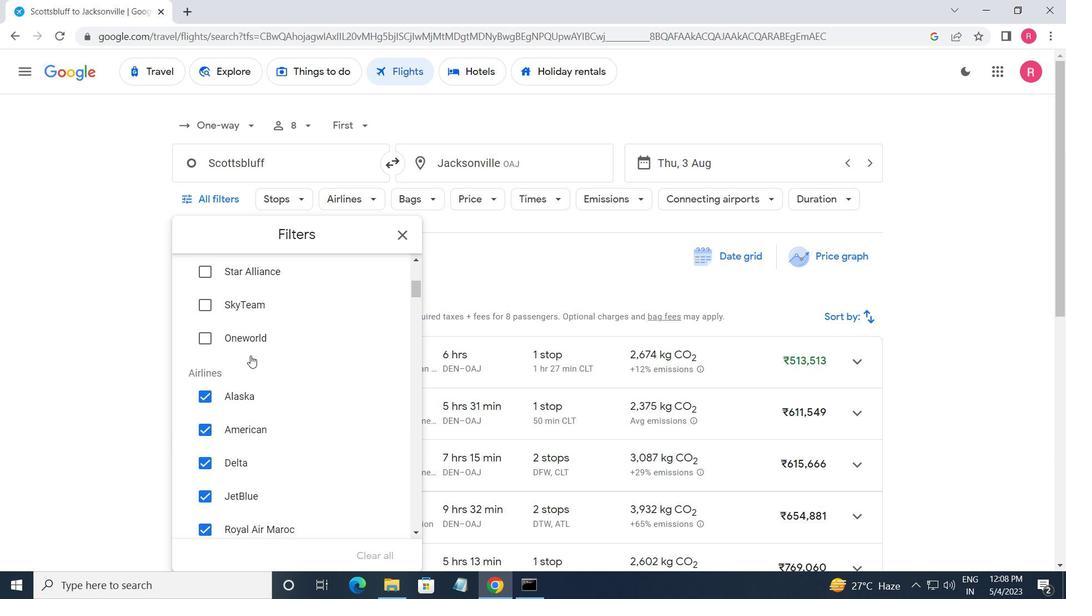 
Action: Mouse scrolled (250, 357) with delta (0, 0)
Screenshot: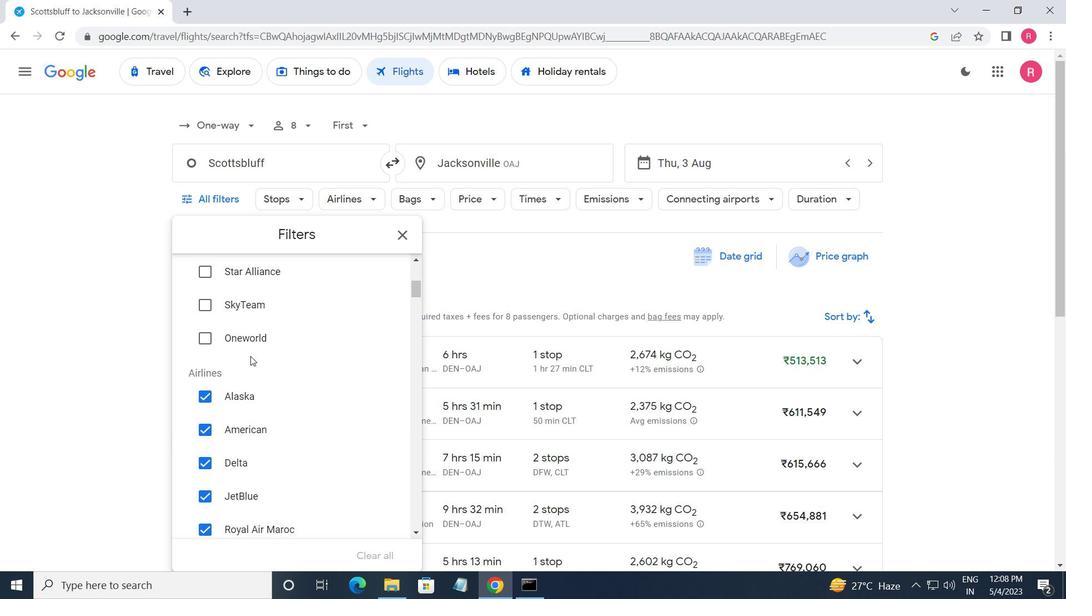 
Action: Mouse moved to (251, 362)
Screenshot: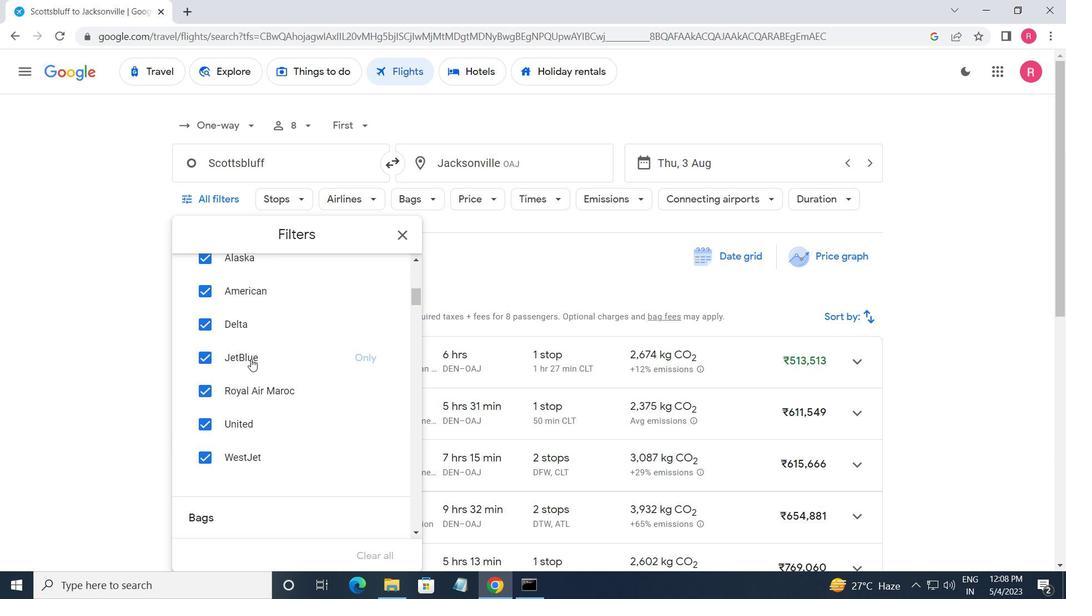 
Action: Mouse scrolled (251, 363) with delta (0, 0)
Screenshot: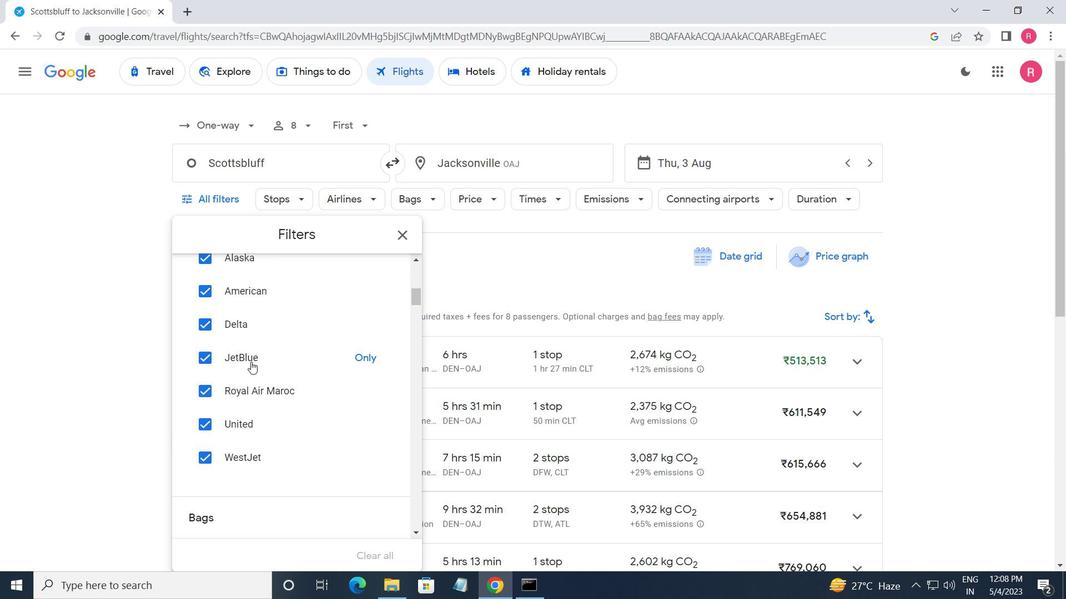 
Action: Mouse scrolled (251, 363) with delta (0, 0)
Screenshot: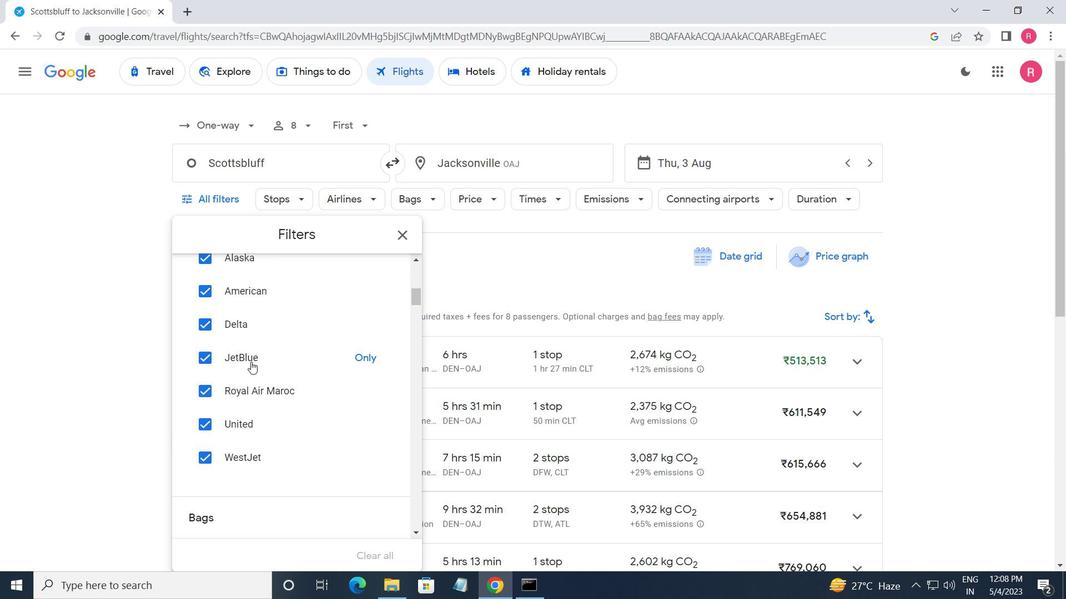 
Action: Mouse moved to (338, 307)
Screenshot: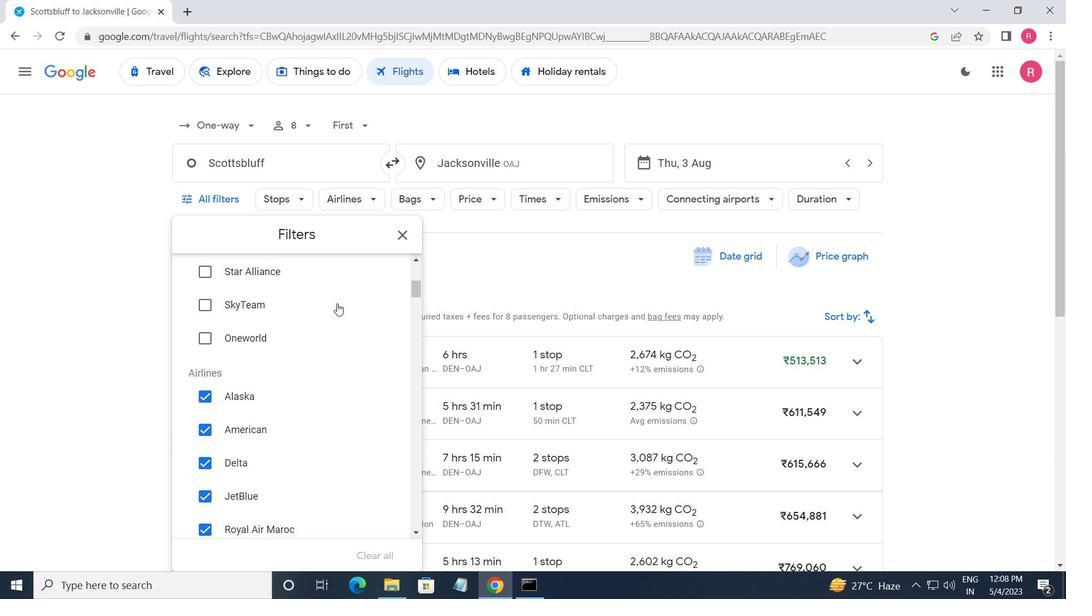 
Action: Mouse scrolled (338, 308) with delta (0, 0)
Screenshot: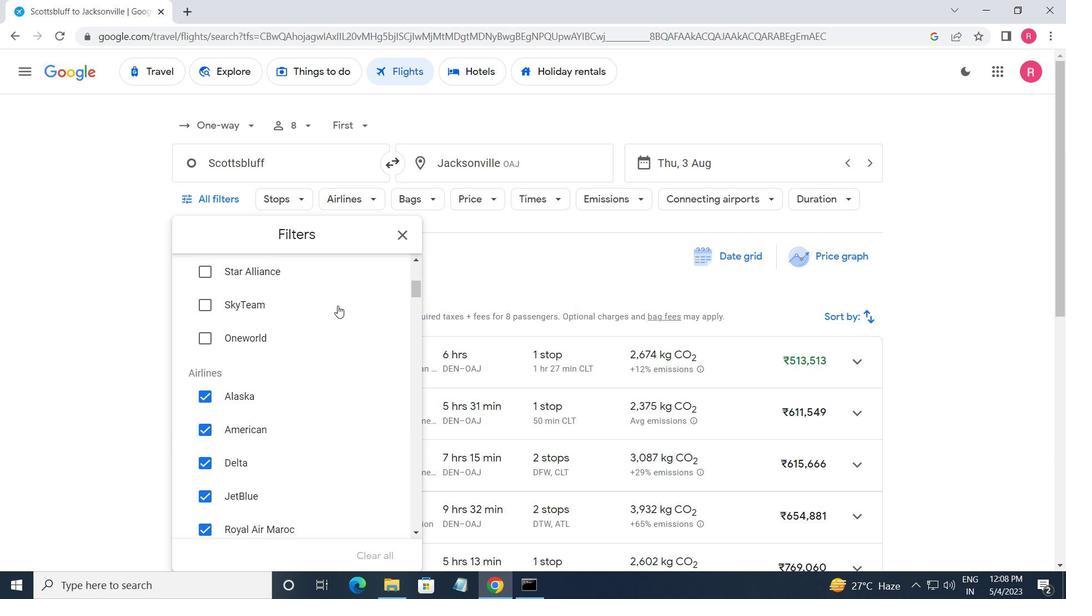 
Action: Mouse moved to (377, 285)
Screenshot: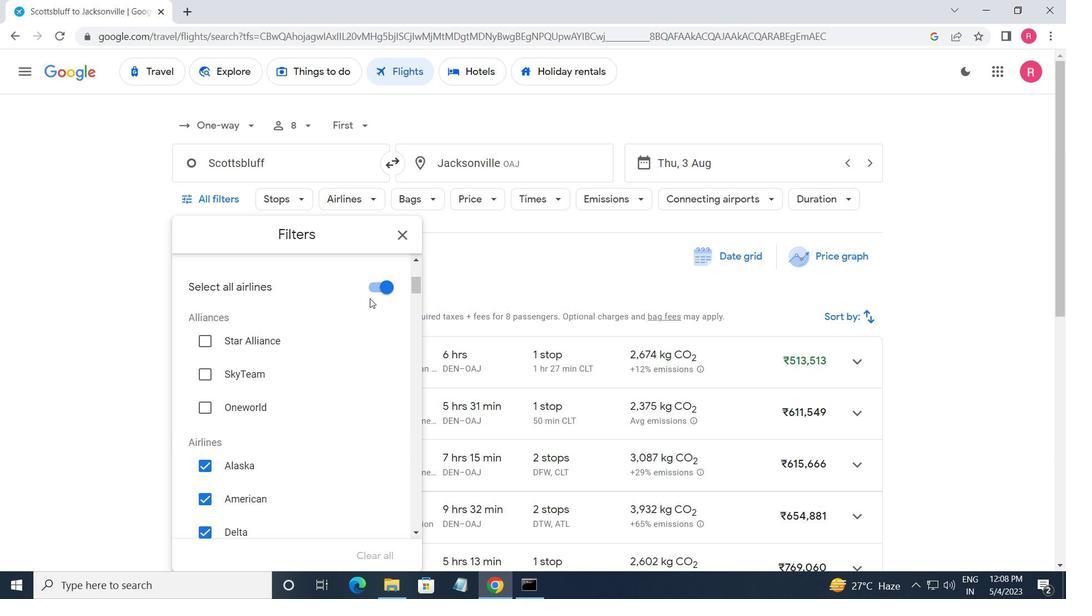 
Action: Mouse pressed left at (377, 285)
Screenshot: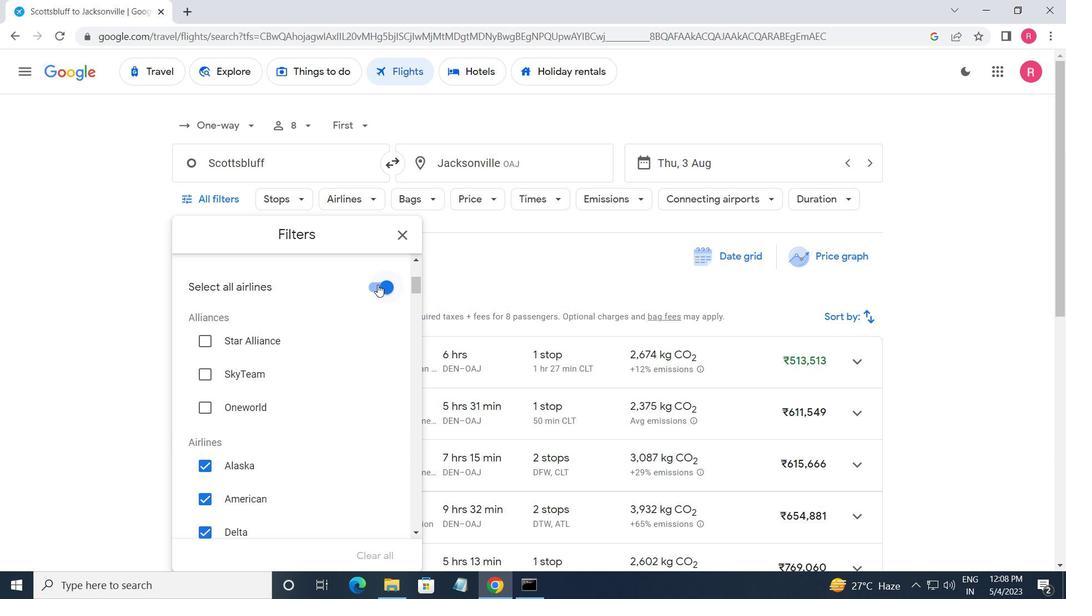 
Action: Mouse moved to (338, 332)
Screenshot: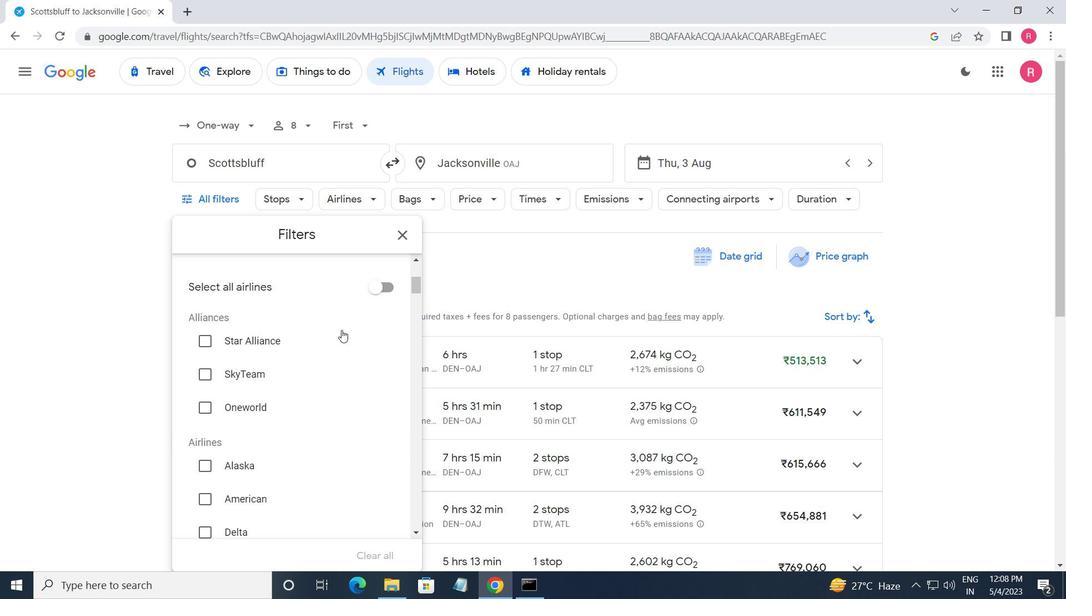 
Action: Mouse scrolled (338, 331) with delta (0, 0)
Screenshot: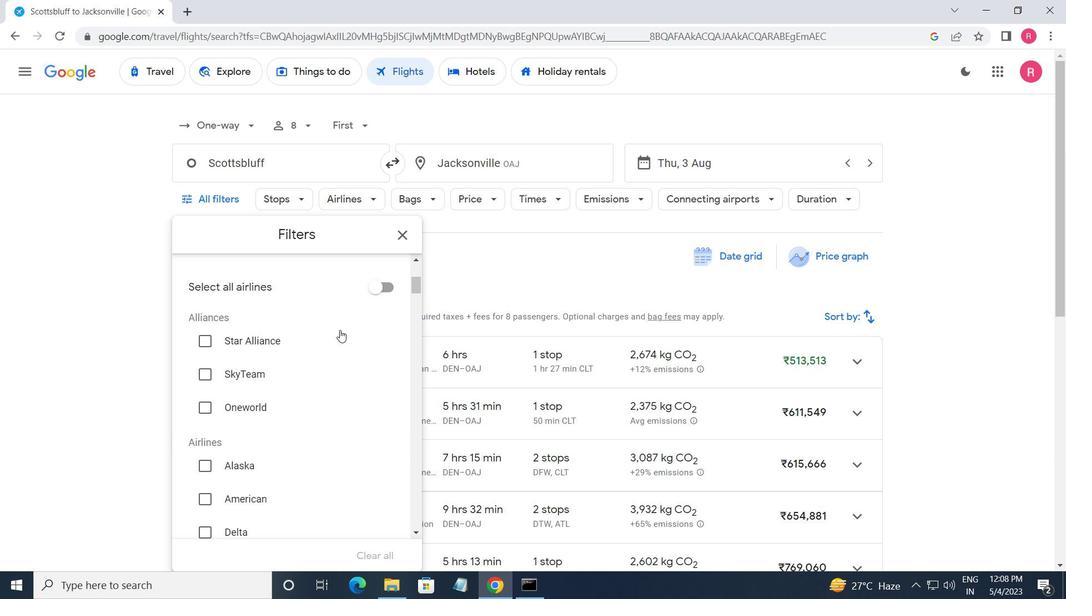 
Action: Mouse moved to (337, 342)
Screenshot: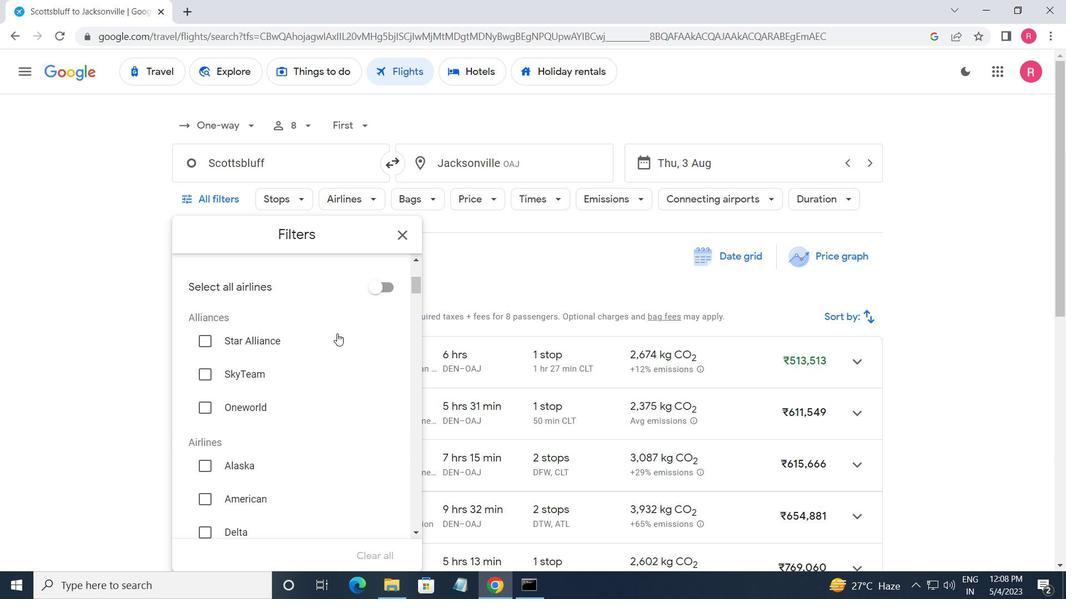 
Action: Mouse scrolled (337, 341) with delta (0, 0)
Screenshot: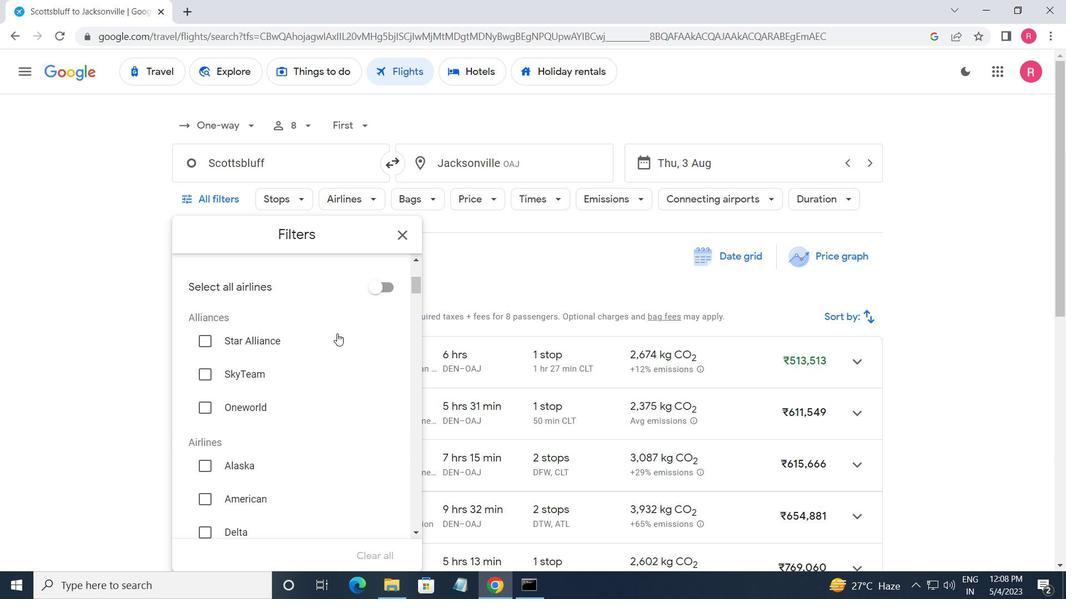 
Action: Mouse moved to (337, 342)
Screenshot: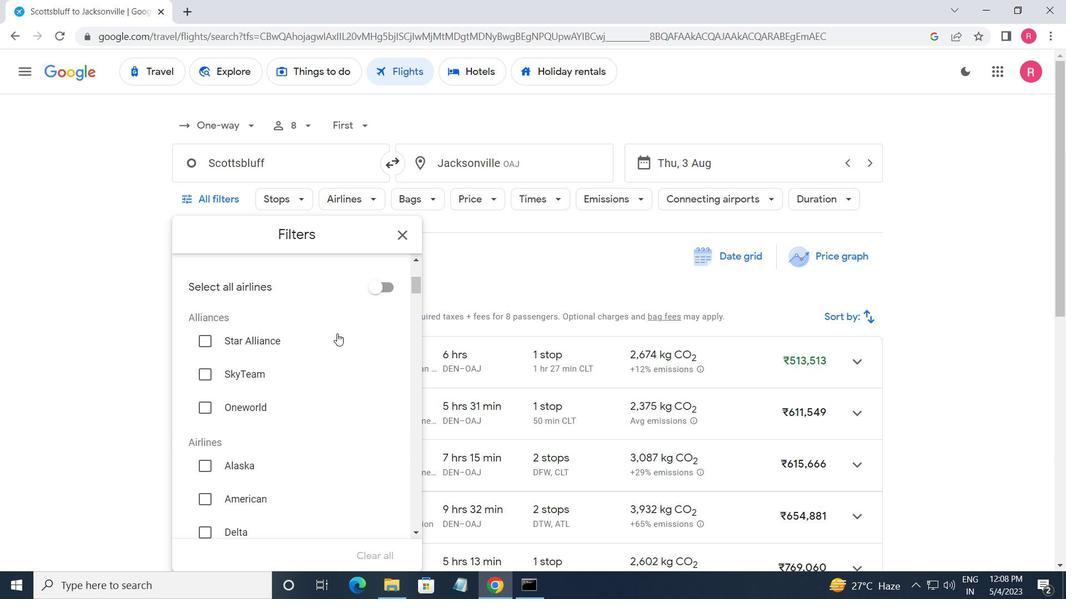 
Action: Mouse scrolled (337, 342) with delta (0, 0)
Screenshot: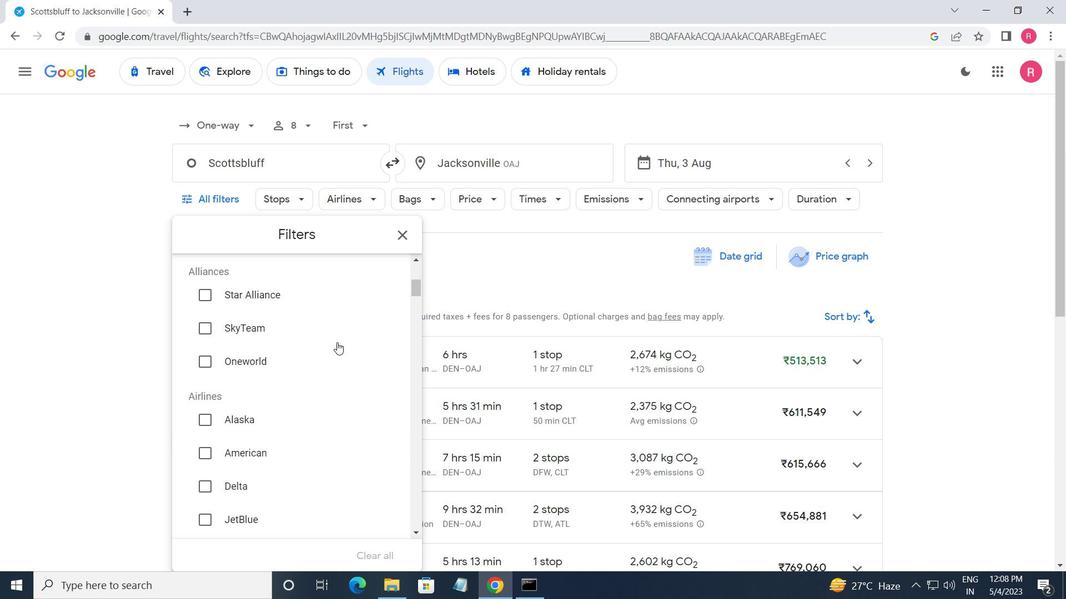 
Action: Mouse moved to (337, 344)
Screenshot: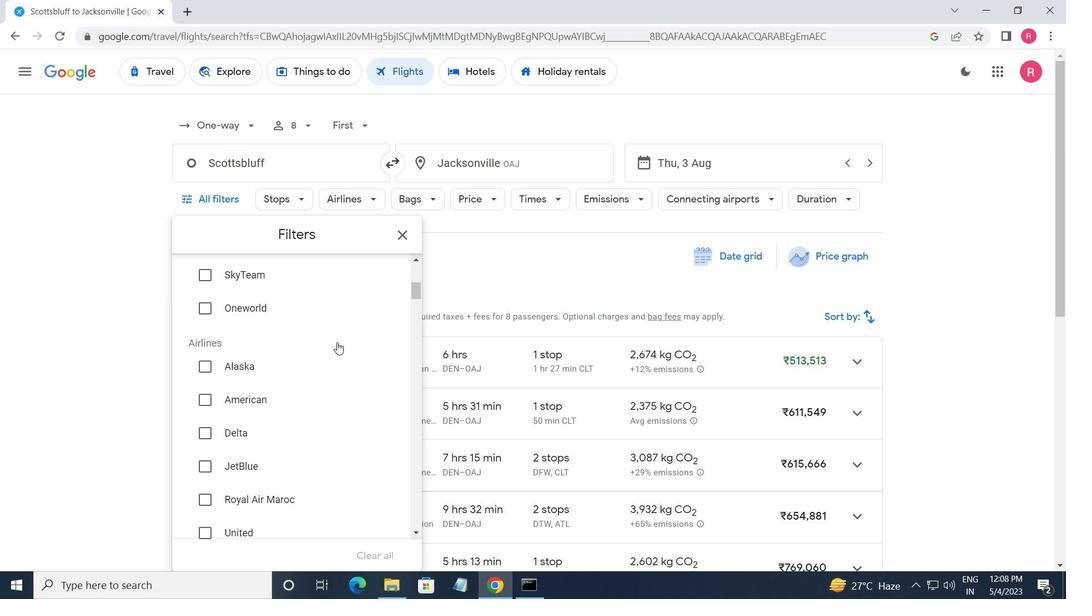
Action: Mouse scrolled (337, 343) with delta (0, 0)
Screenshot: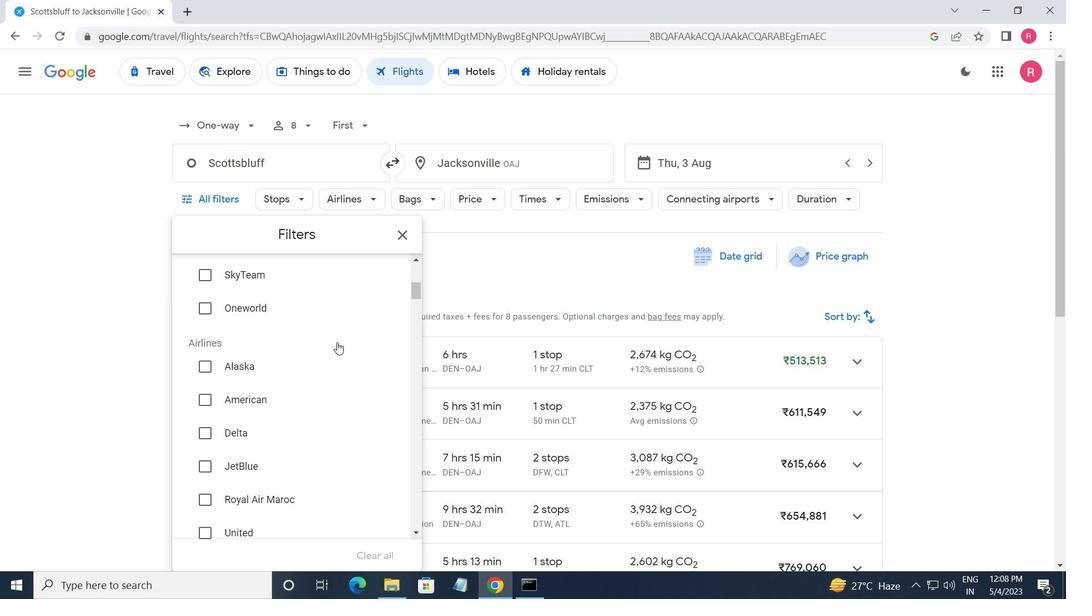 
Action: Mouse moved to (337, 349)
Screenshot: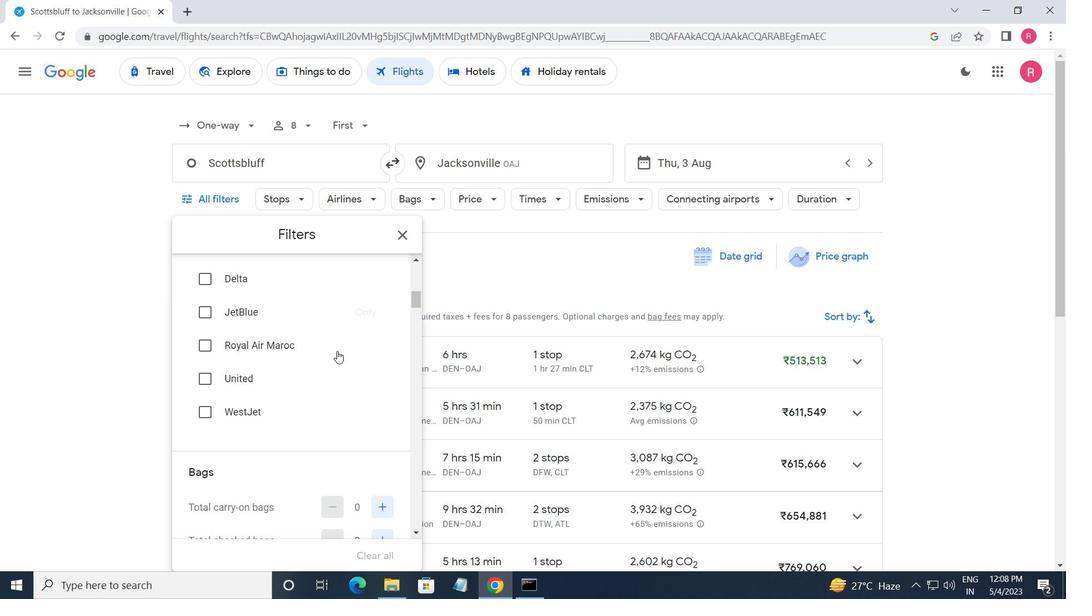 
Action: Mouse scrolled (337, 348) with delta (0, 0)
Screenshot: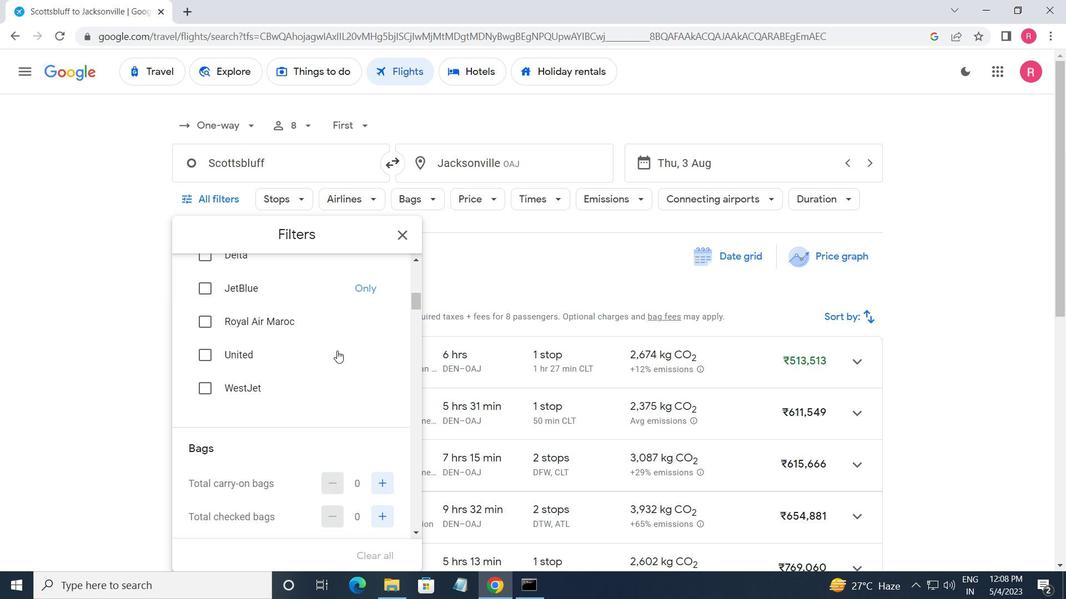 
Action: Mouse moved to (337, 349)
Screenshot: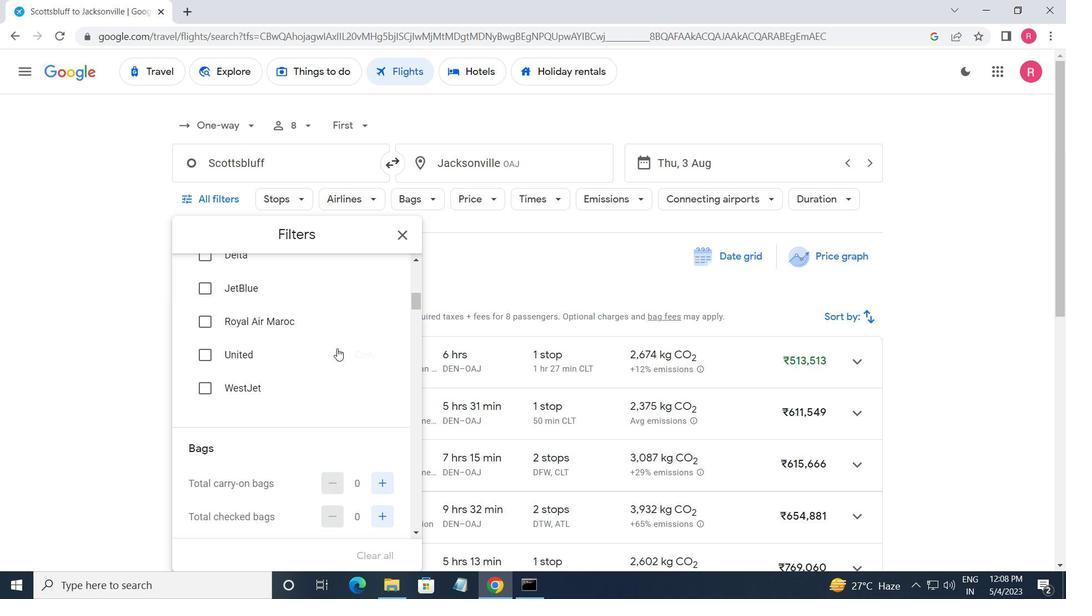 
Action: Mouse scrolled (337, 349) with delta (0, 0)
Screenshot: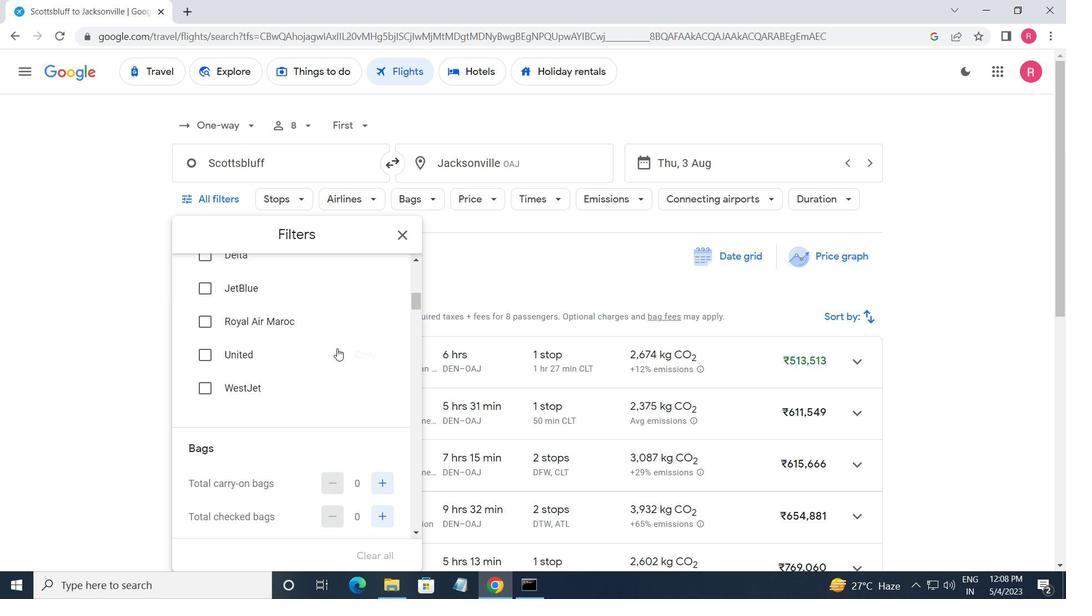 
Action: Mouse moved to (384, 372)
Screenshot: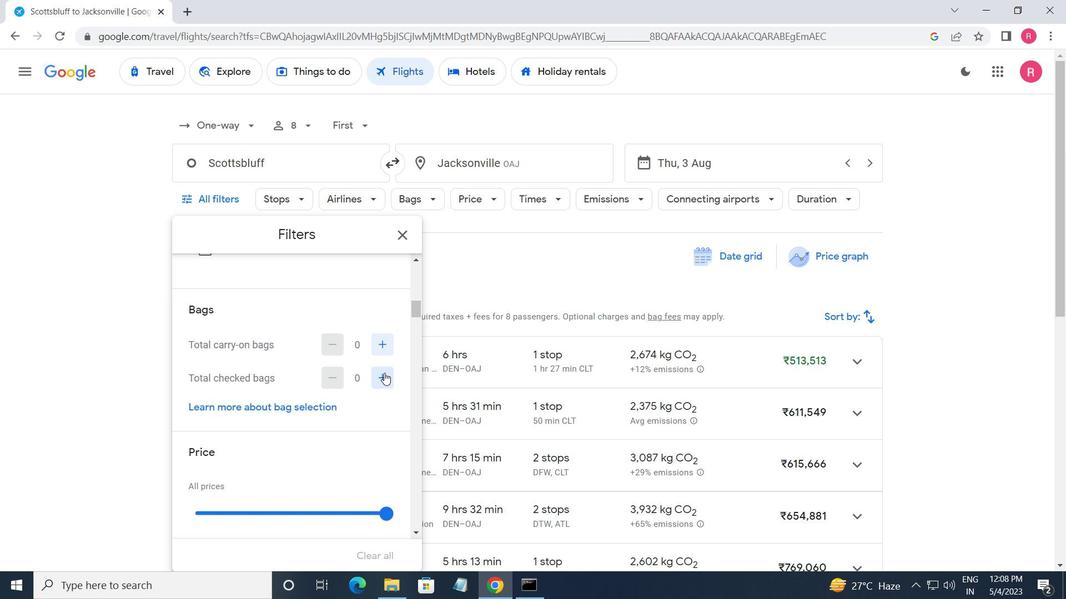 
Action: Mouse pressed left at (384, 372)
Screenshot: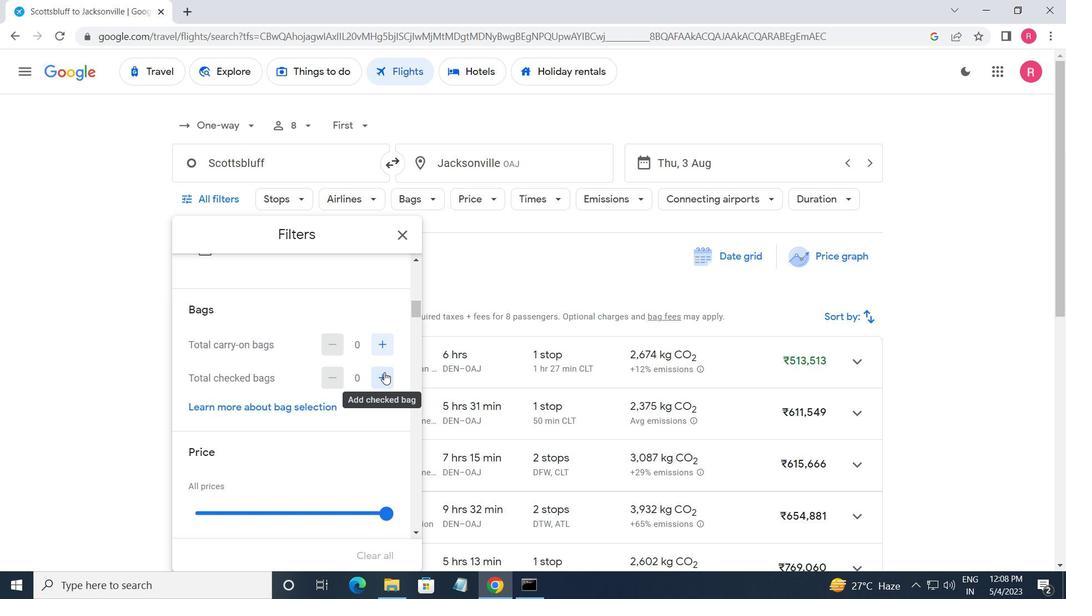 
Action: Mouse moved to (324, 444)
Screenshot: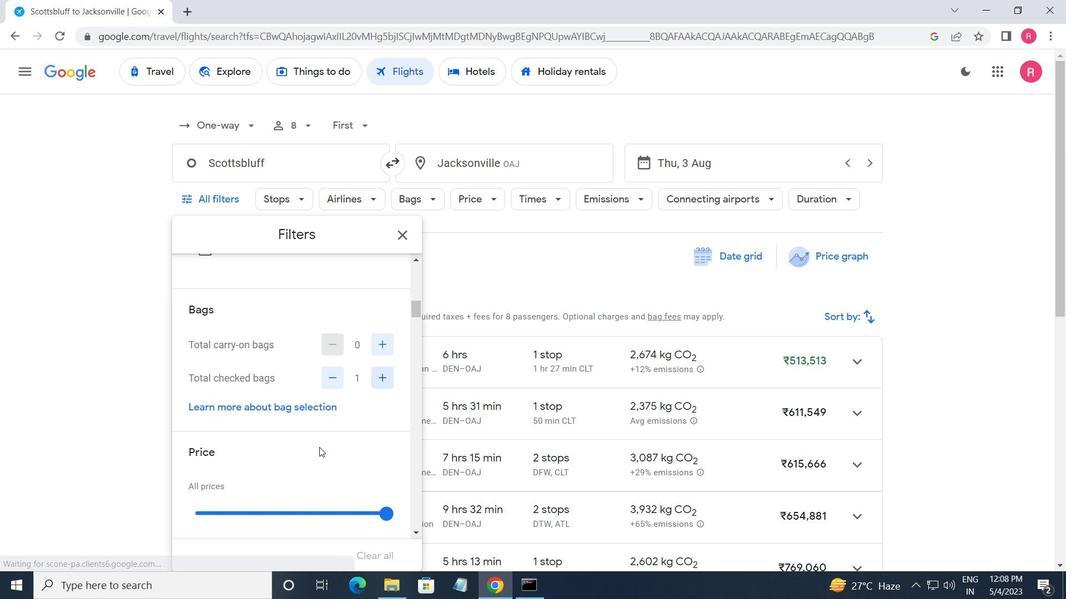 
Action: Mouse scrolled (324, 444) with delta (0, 0)
Screenshot: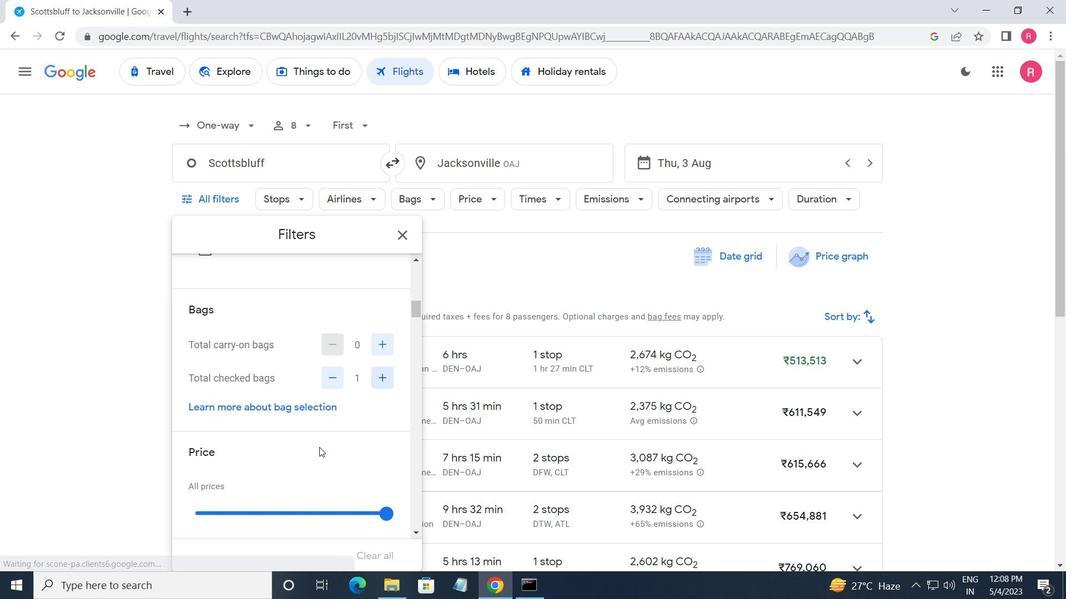 
Action: Mouse moved to (393, 448)
Screenshot: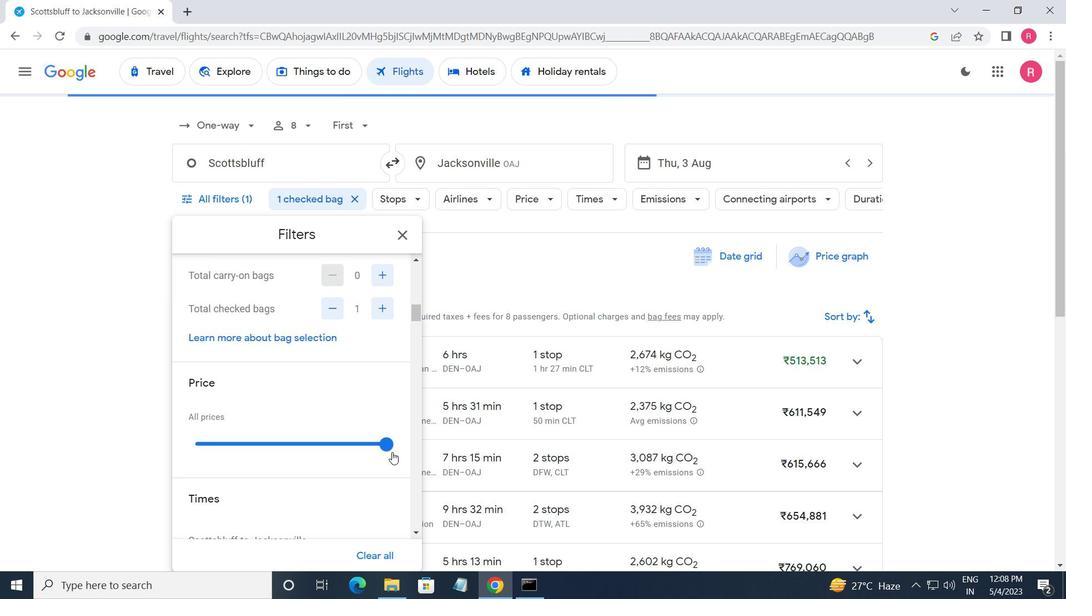 
Action: Mouse pressed left at (393, 448)
Screenshot: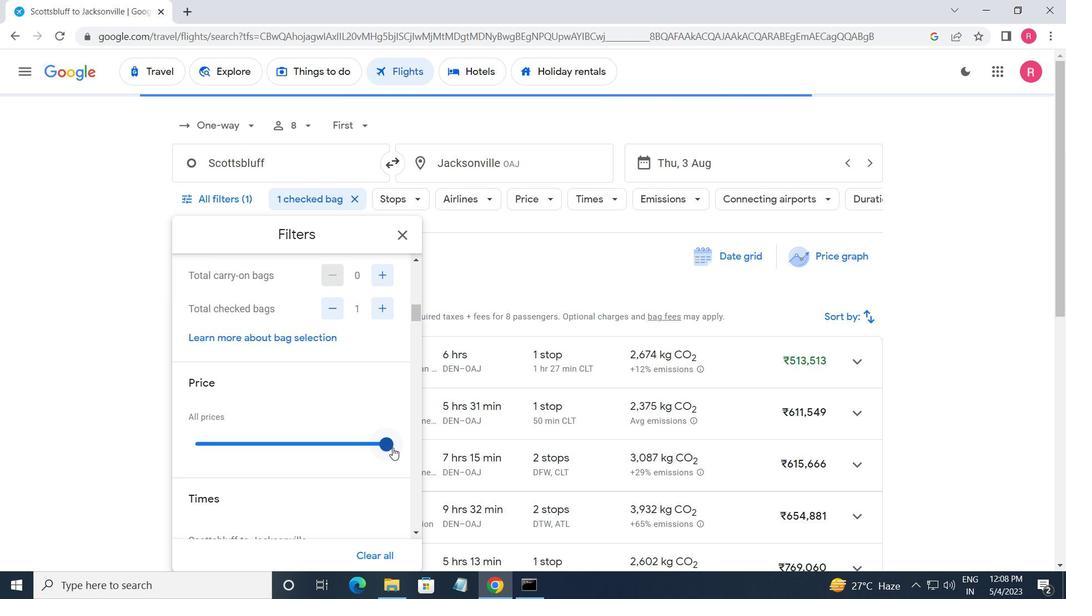 
Action: Mouse moved to (227, 446)
Screenshot: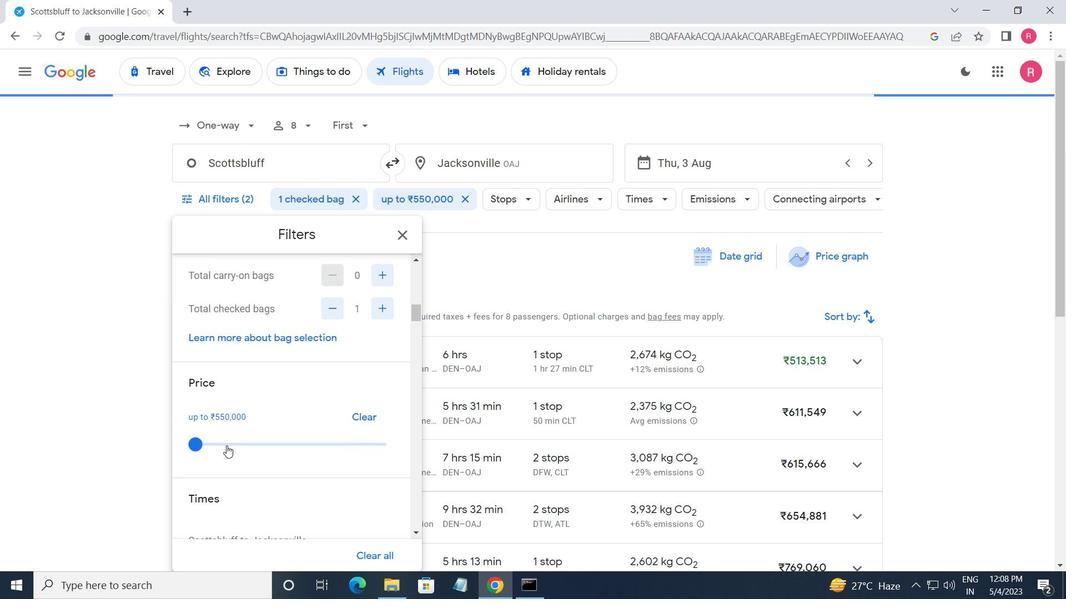 
Action: Mouse scrolled (227, 445) with delta (0, 0)
Screenshot: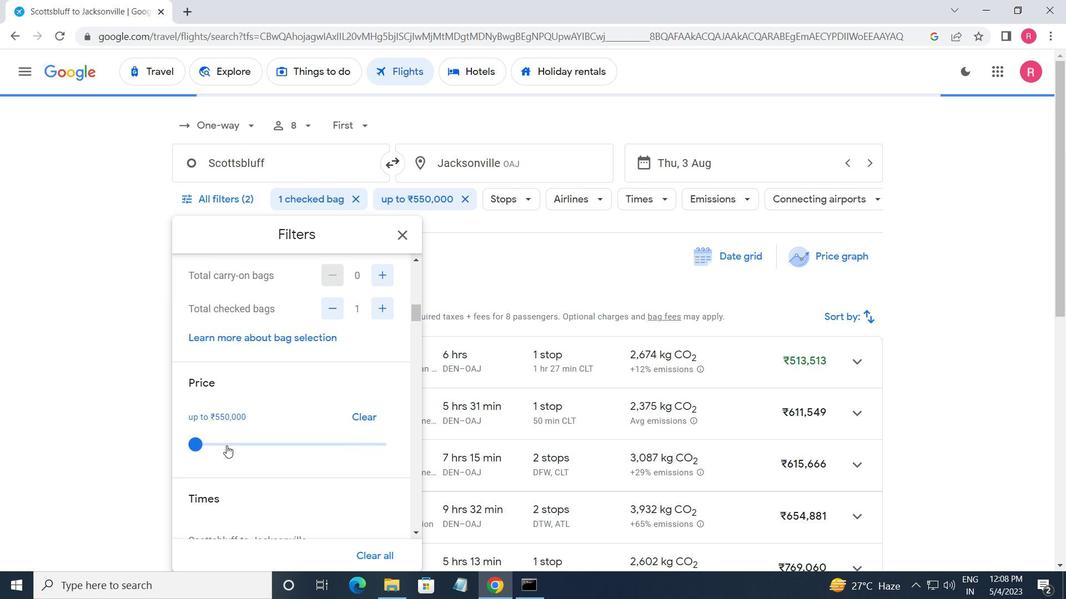 
Action: Mouse moved to (227, 447)
Screenshot: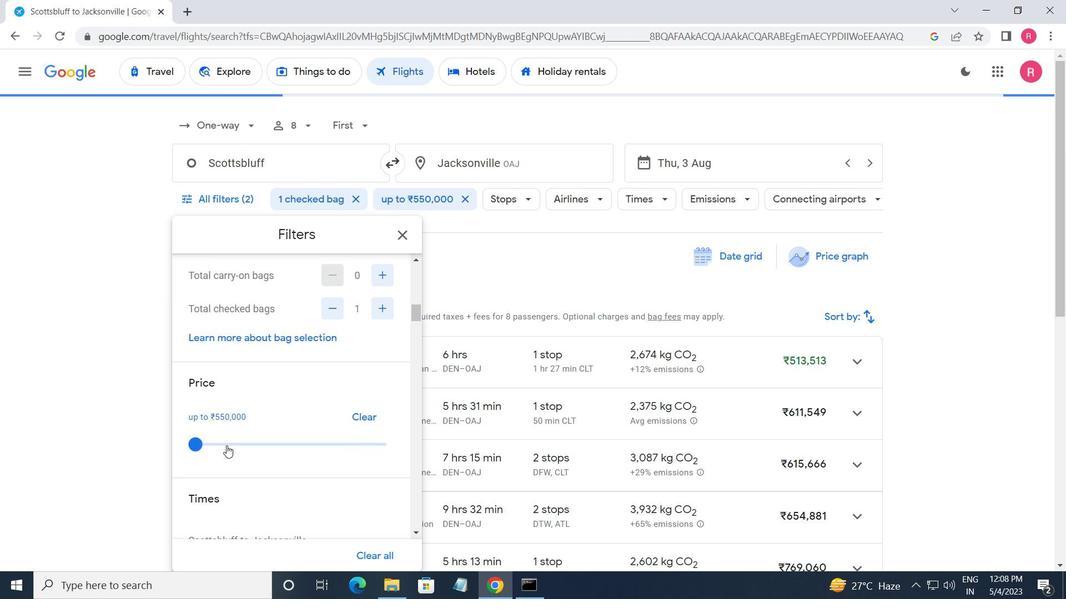 
Action: Mouse scrolled (227, 447) with delta (0, 0)
Screenshot: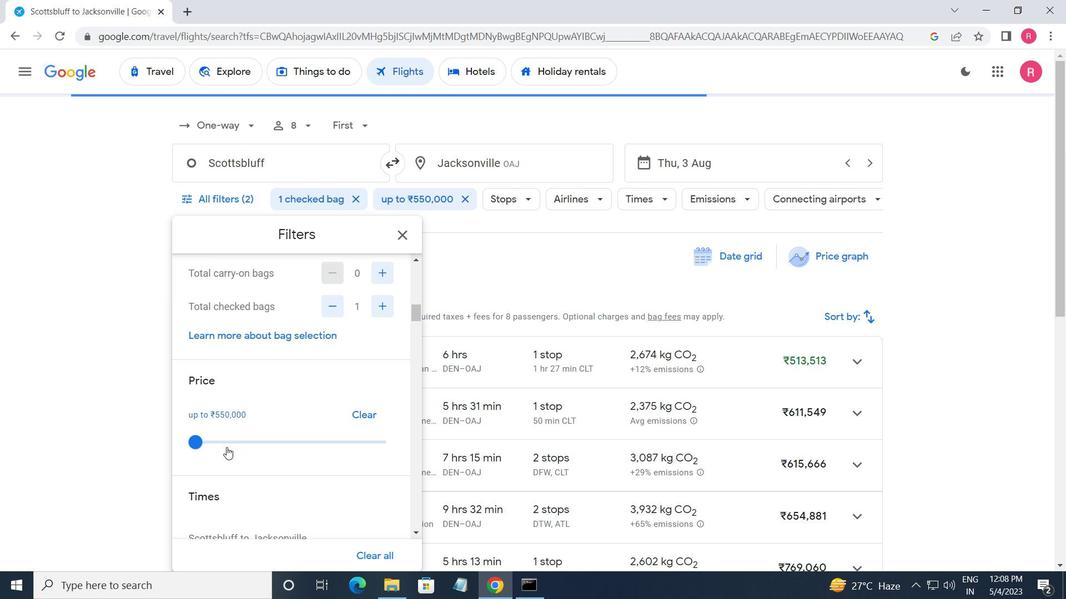 
Action: Mouse moved to (196, 458)
Screenshot: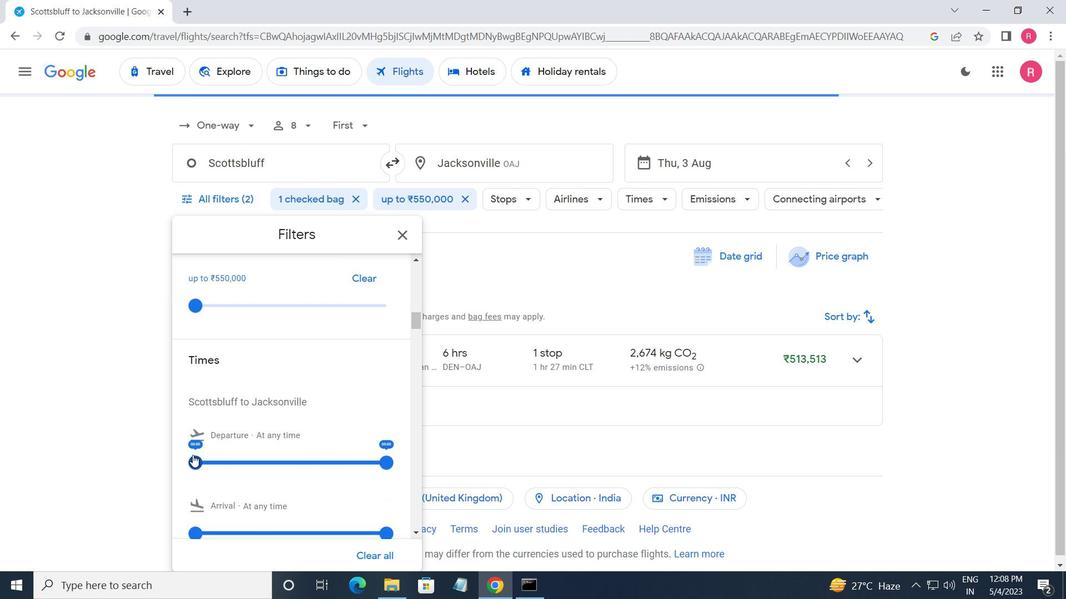 
Action: Mouse pressed left at (196, 458)
Screenshot: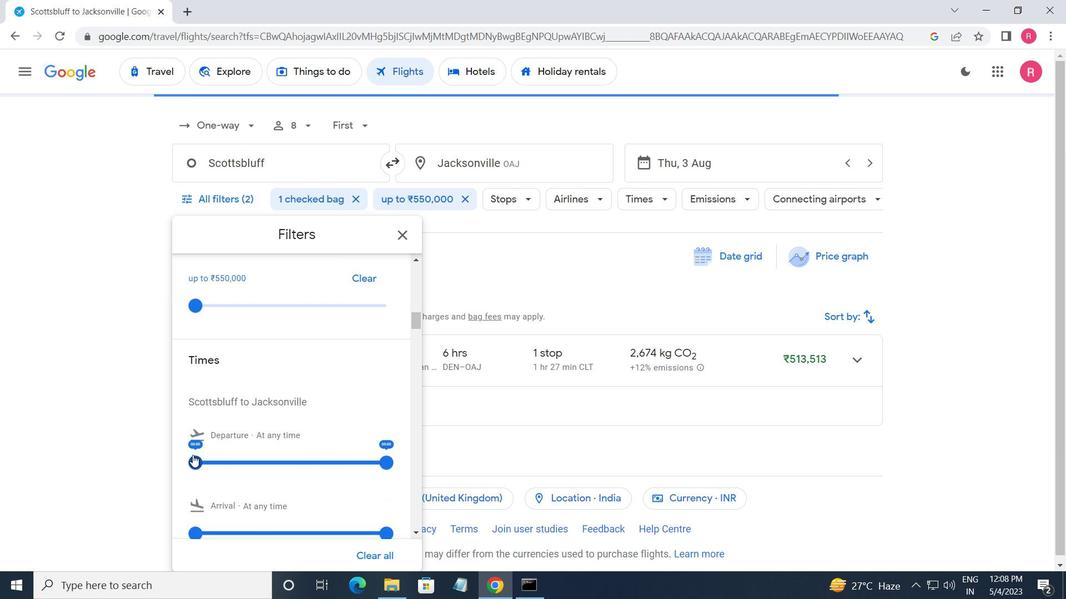 
Action: Mouse moved to (399, 238)
Screenshot: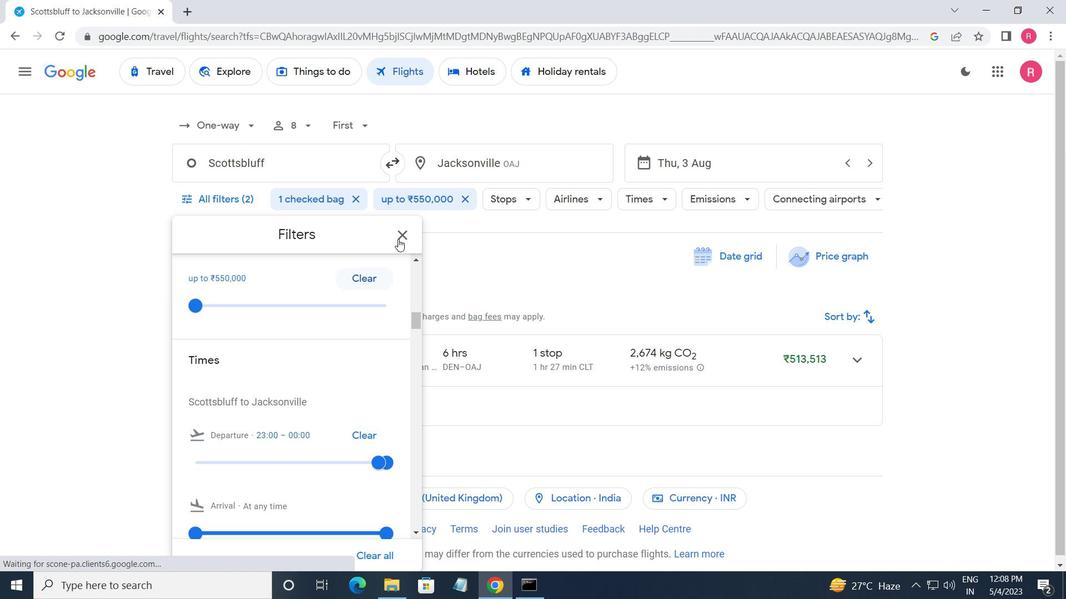 
Action: Mouse pressed left at (399, 238)
Screenshot: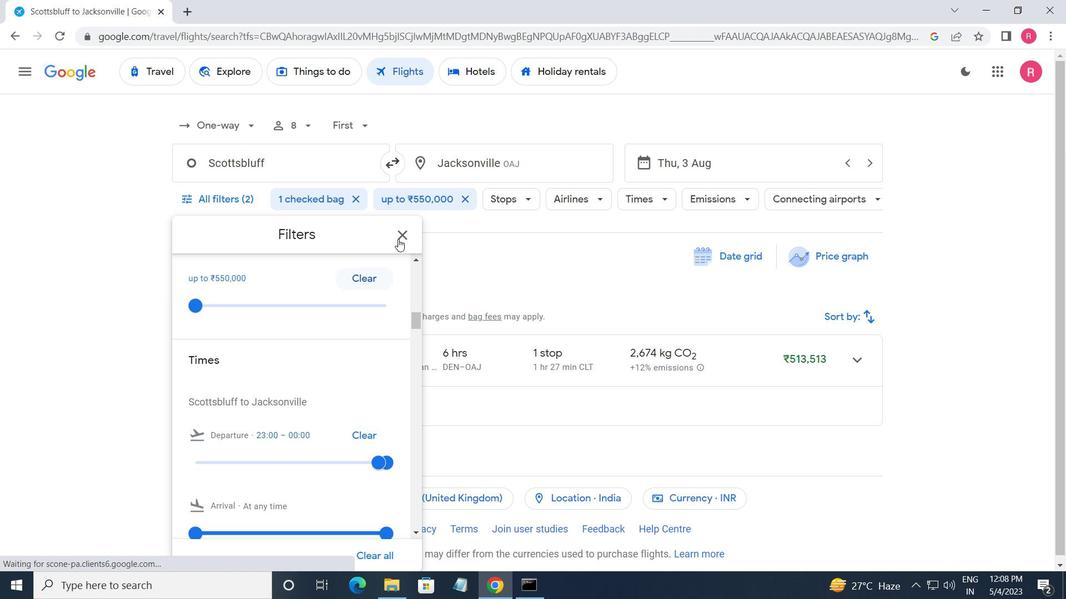 
Action: Mouse moved to (394, 278)
Screenshot: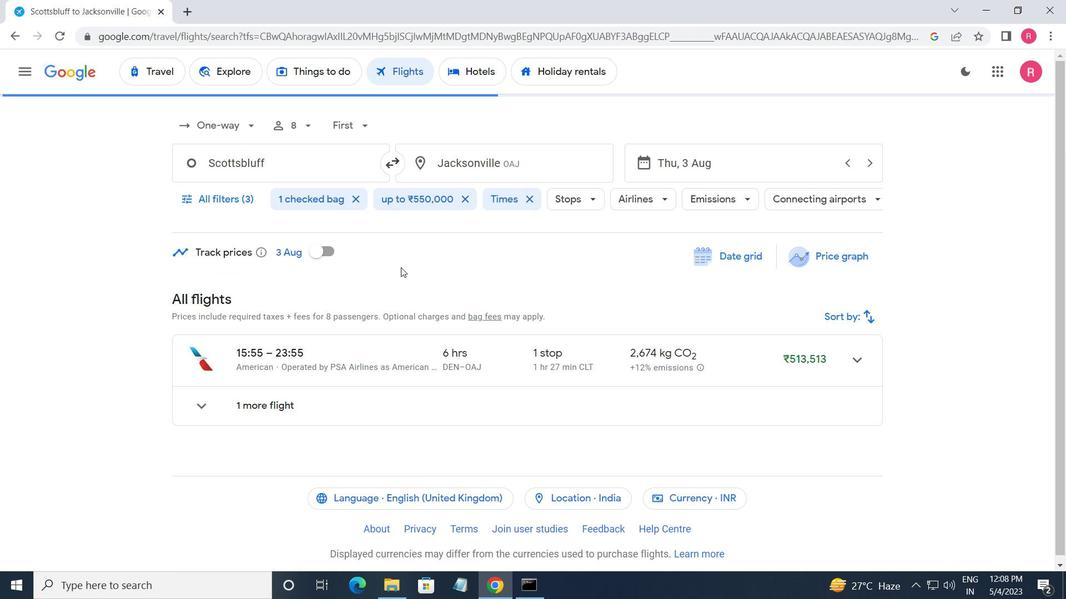 
